 Task: Create a due date automation trigger when advanced on, on the wednesday of the week before a card is due add fields without custom field "Resume" set to a date not in this week at 11:00 AM.
Action: Mouse moved to (1348, 189)
Screenshot: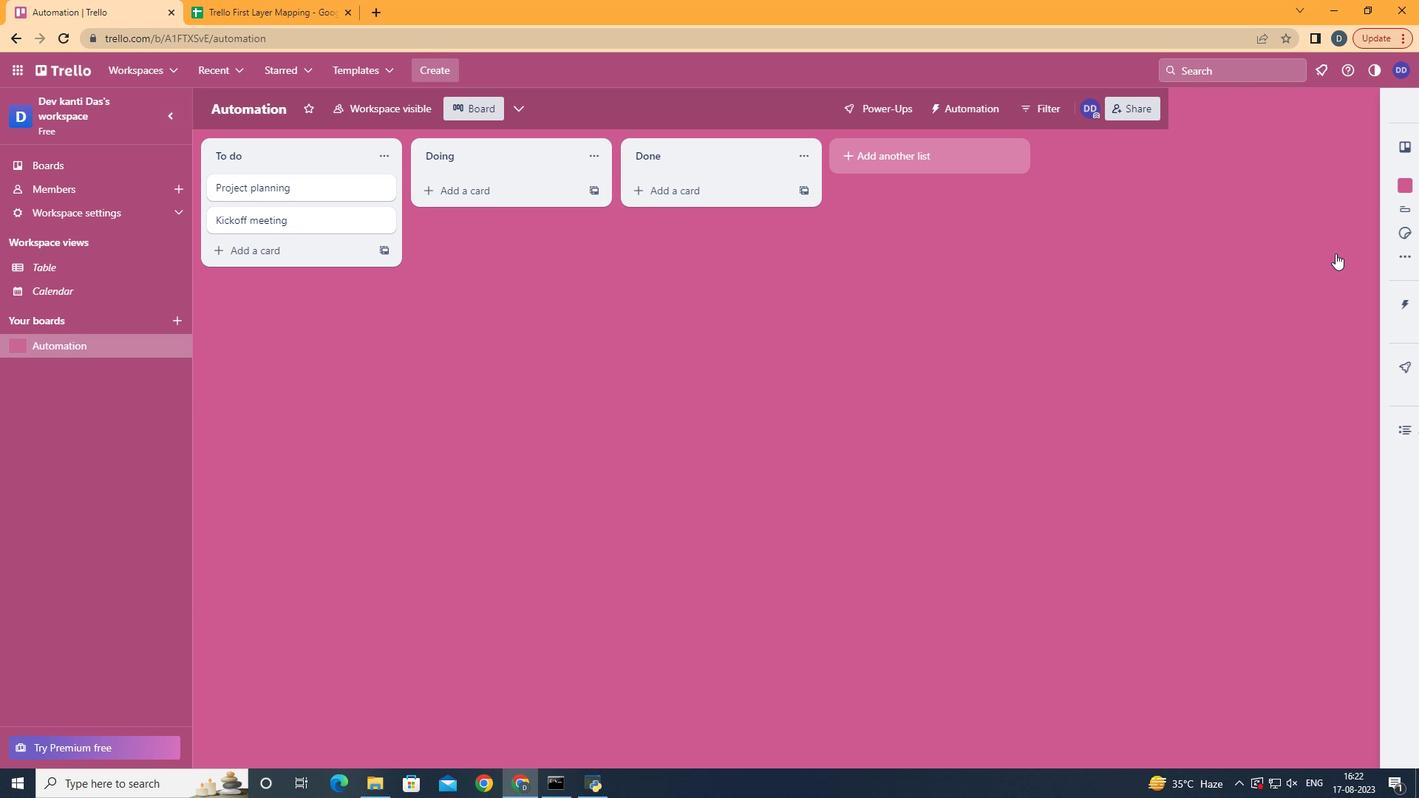 
Action: Mouse pressed left at (1348, 189)
Screenshot: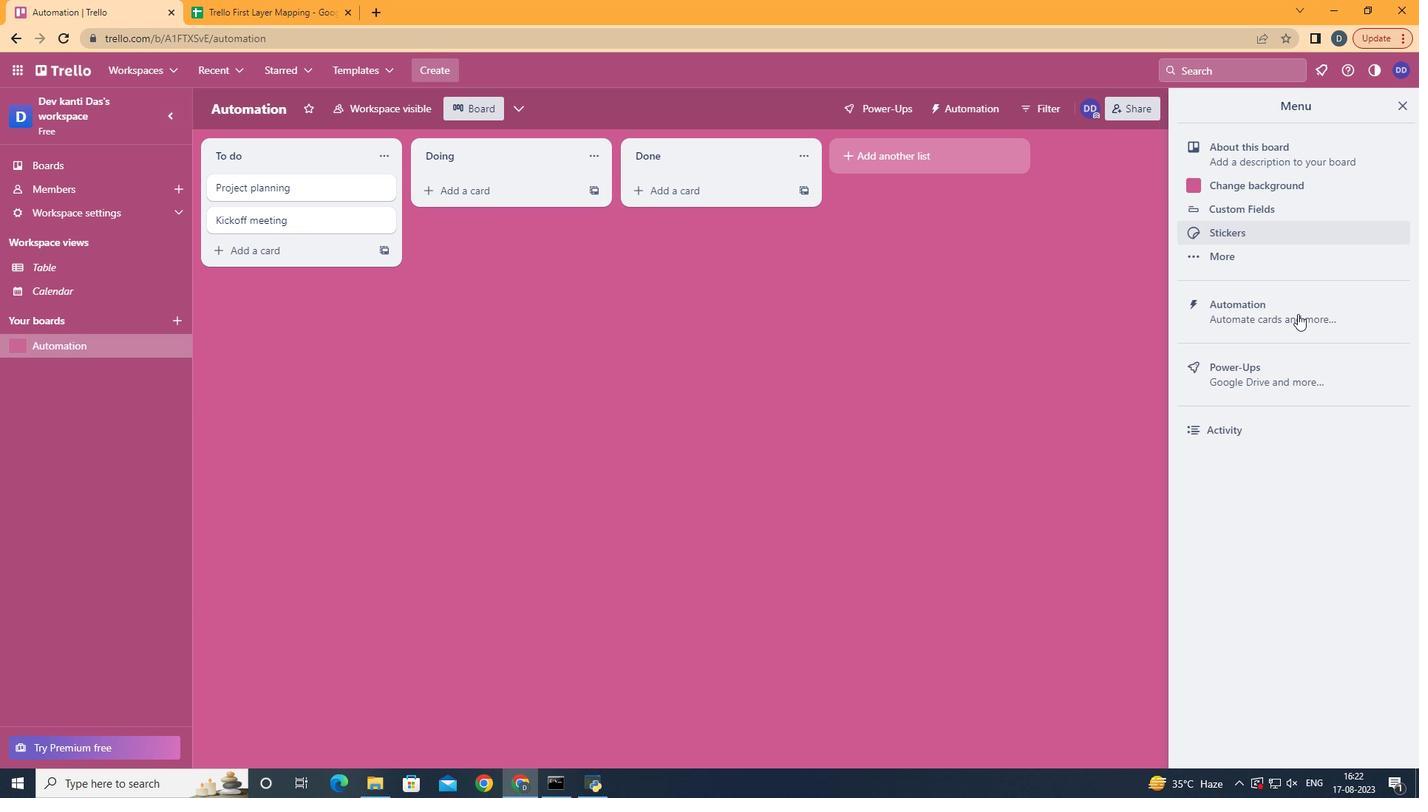 
Action: Mouse moved to (1243, 357)
Screenshot: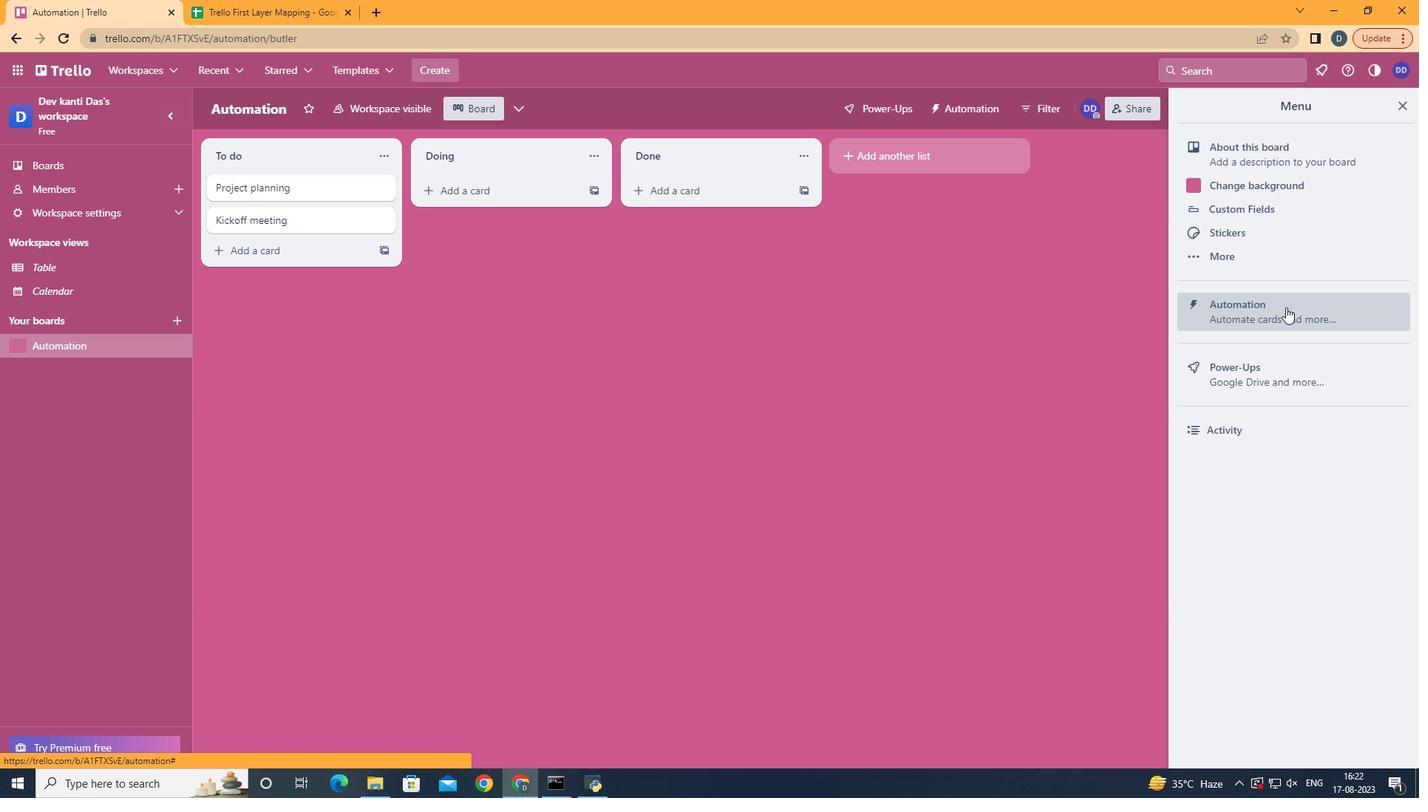 
Action: Mouse pressed left at (1243, 357)
Screenshot: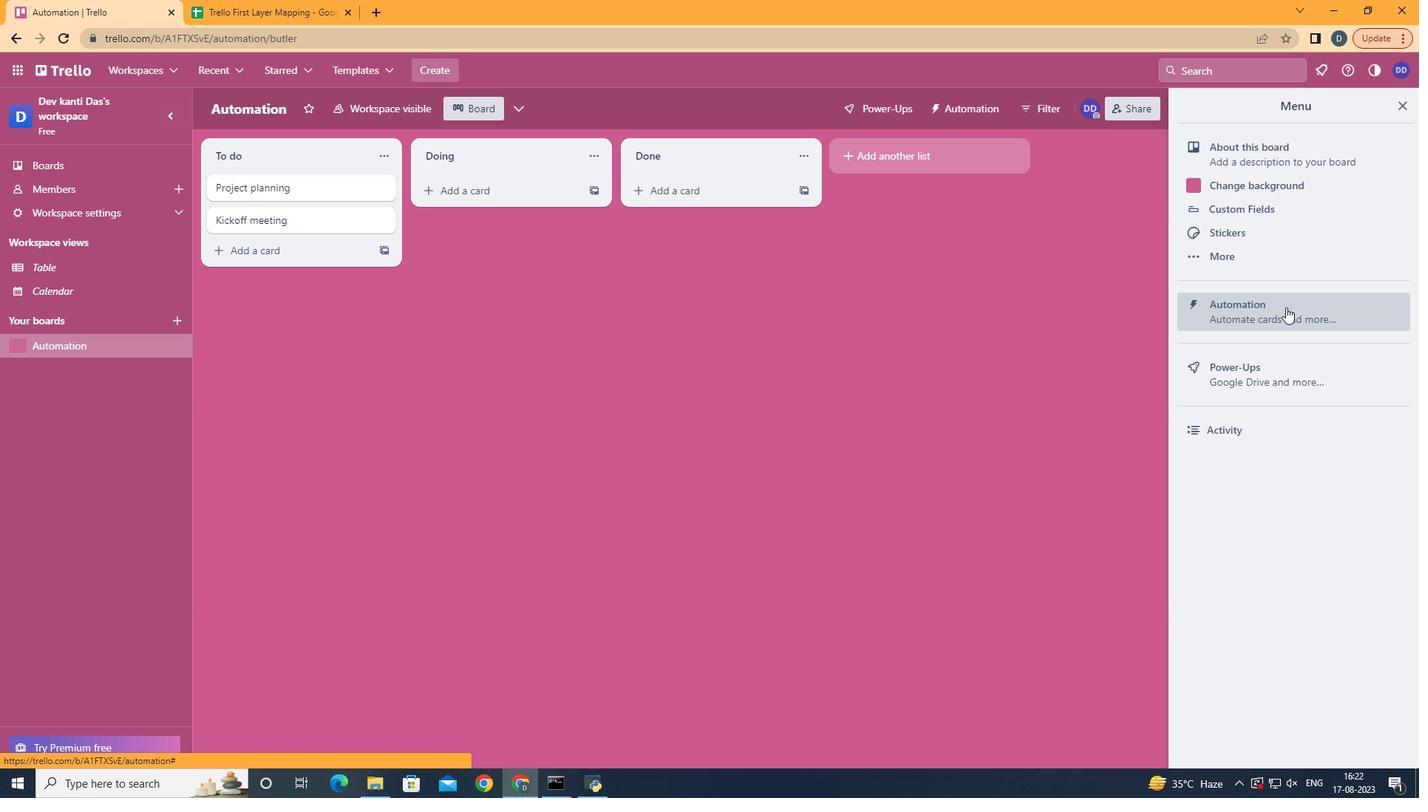 
Action: Mouse moved to (283, 348)
Screenshot: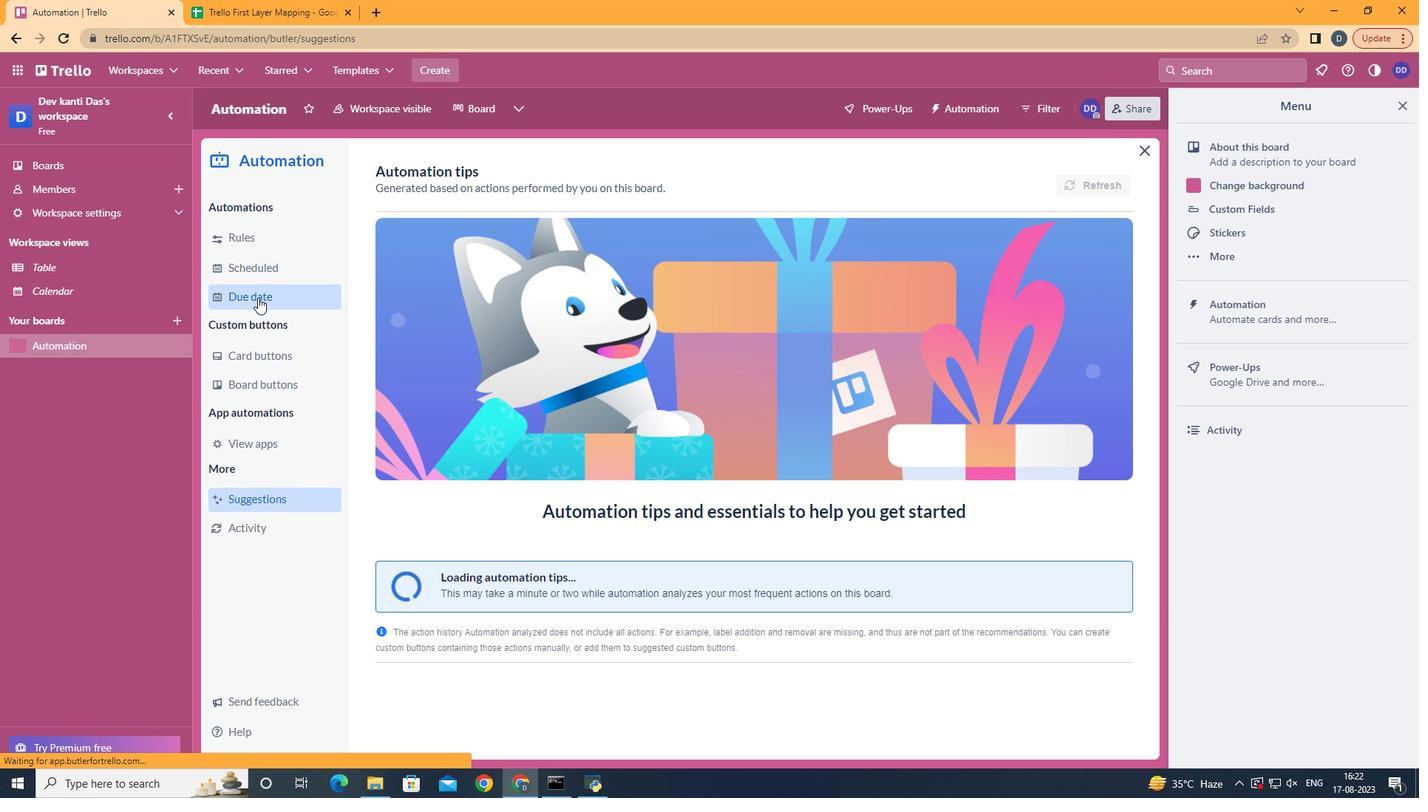
Action: Mouse pressed left at (283, 348)
Screenshot: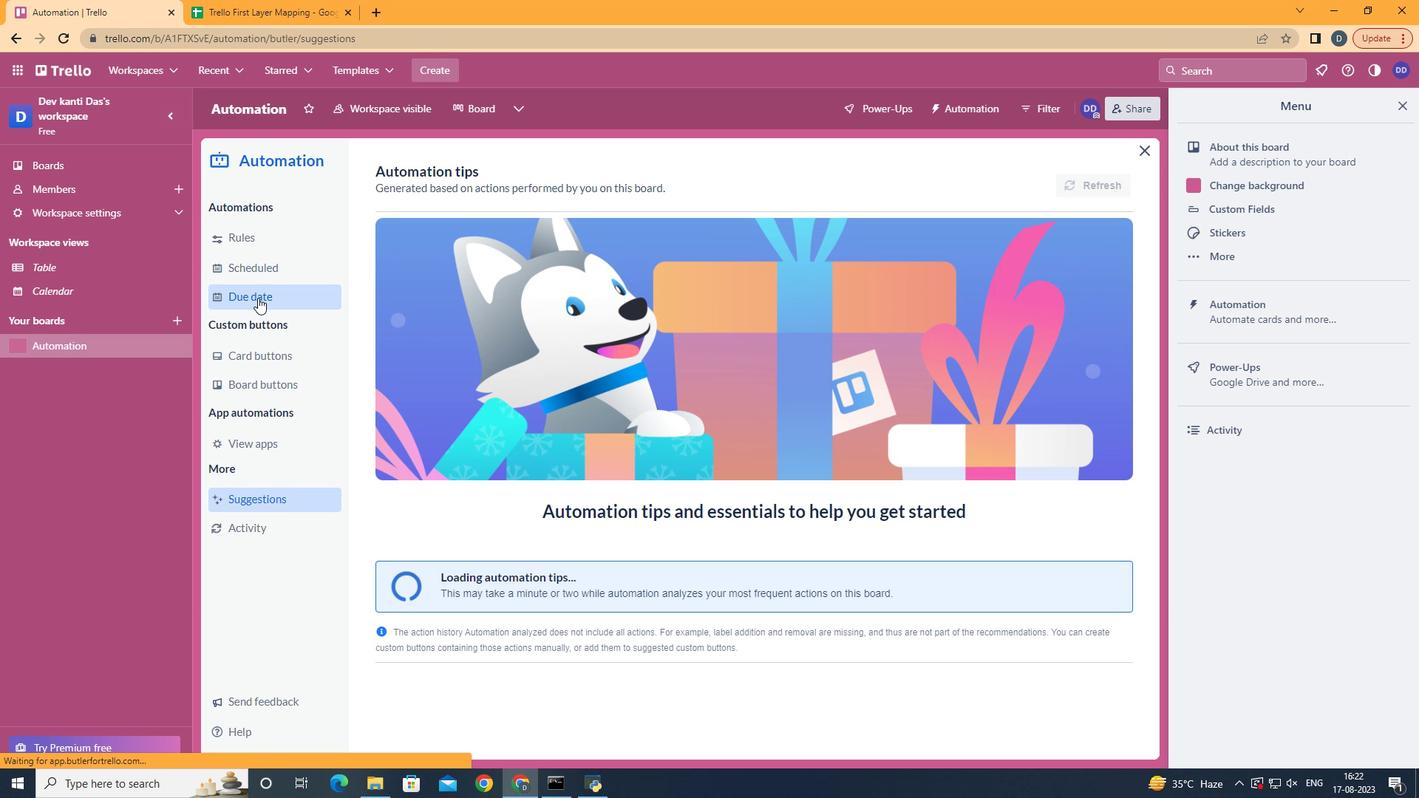 
Action: Mouse moved to (1022, 243)
Screenshot: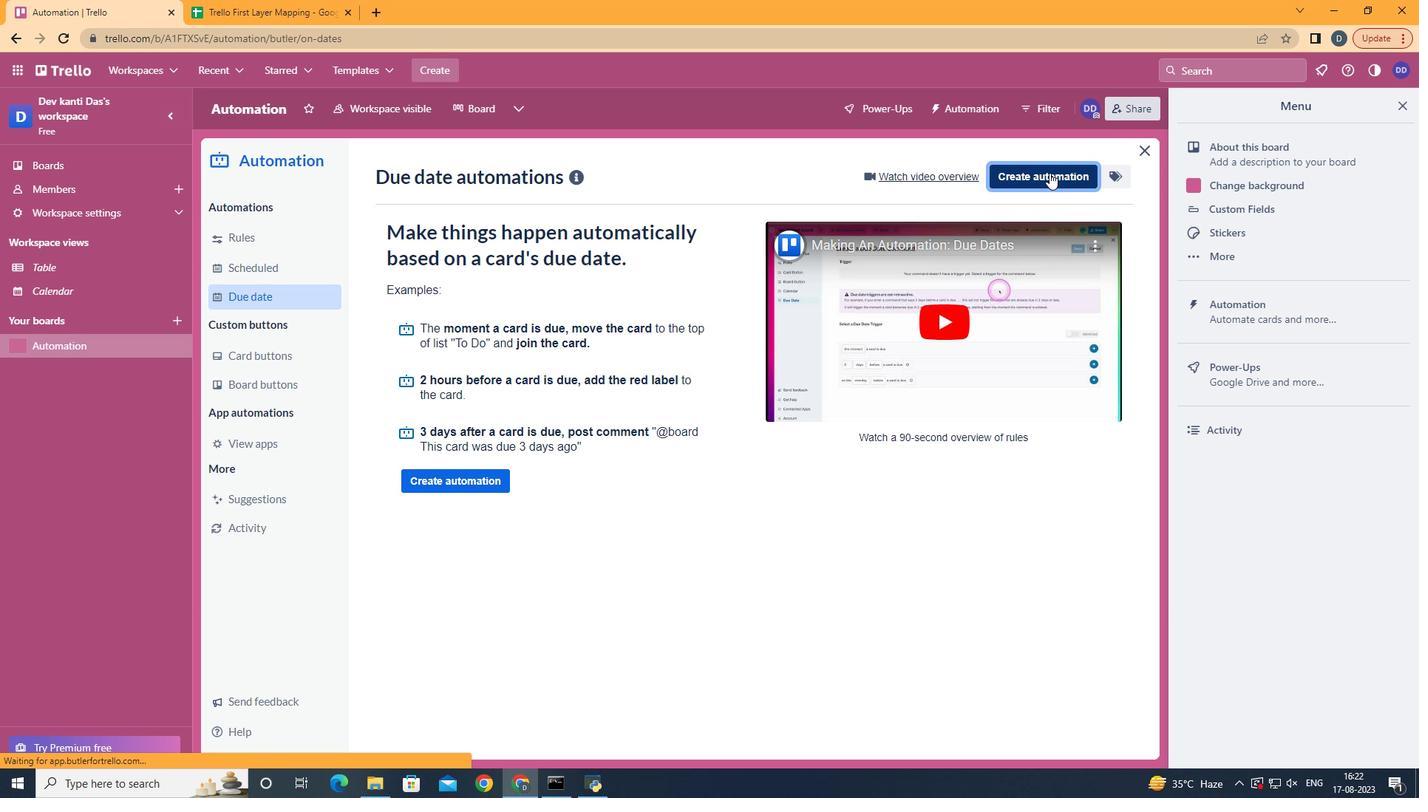 
Action: Mouse pressed left at (1022, 243)
Screenshot: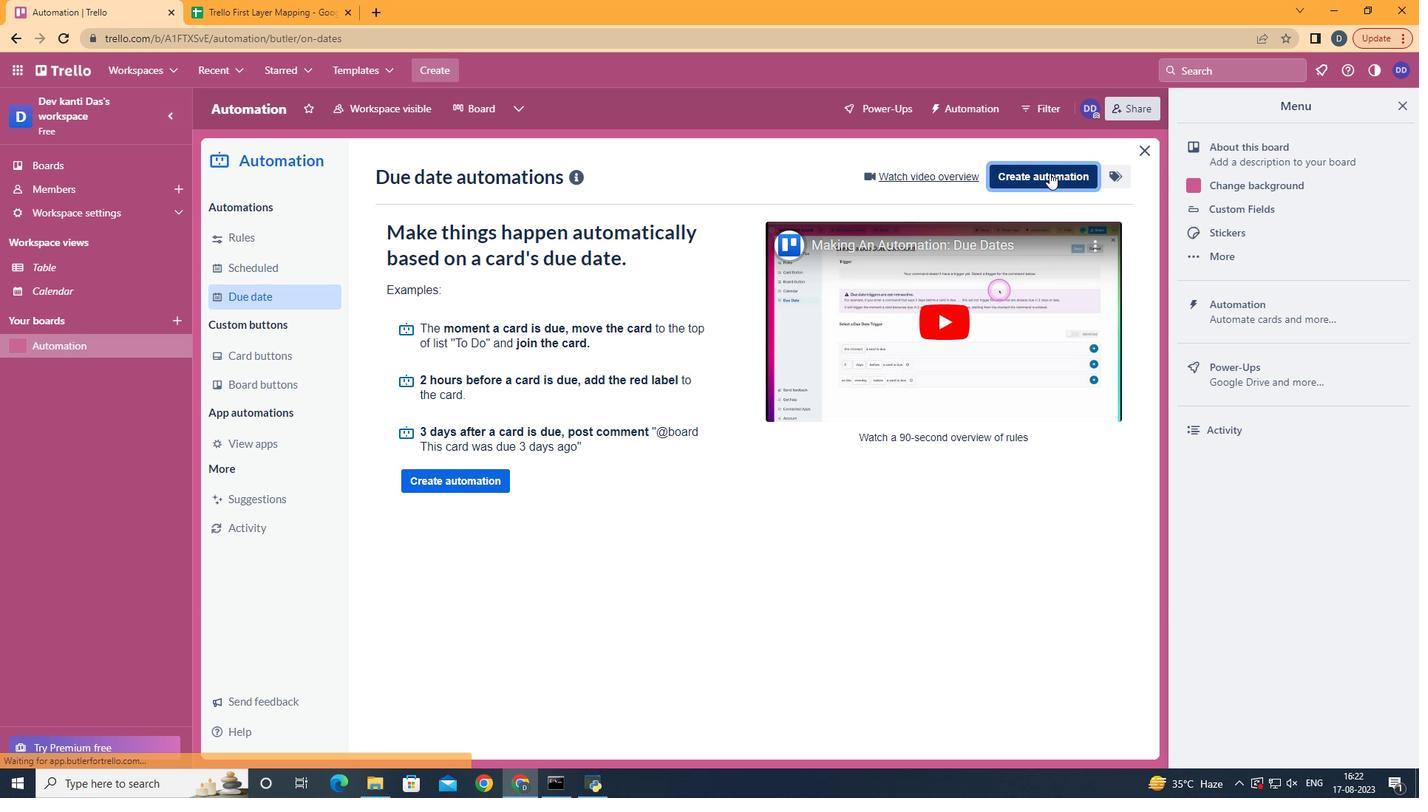 
Action: Mouse moved to (764, 369)
Screenshot: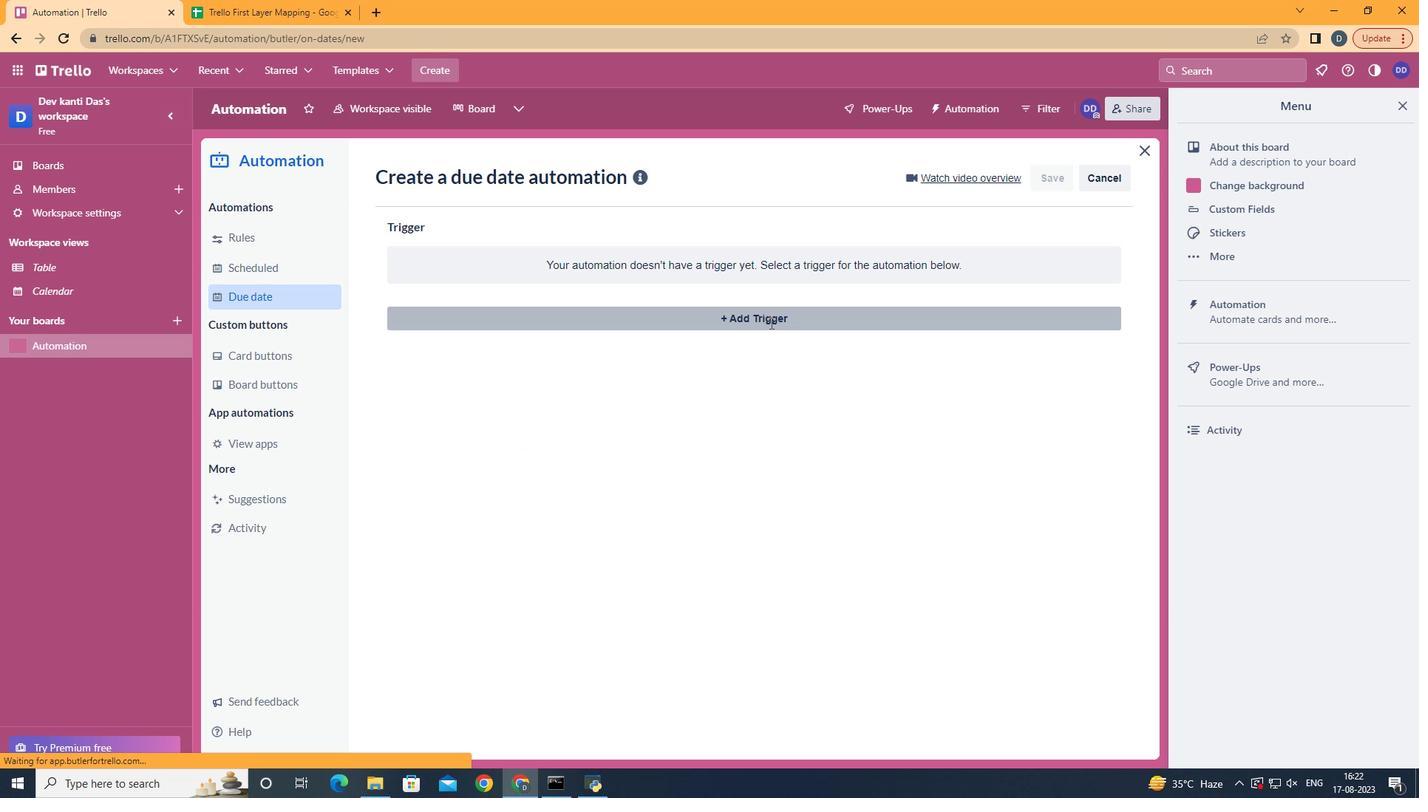 
Action: Mouse pressed left at (764, 369)
Screenshot: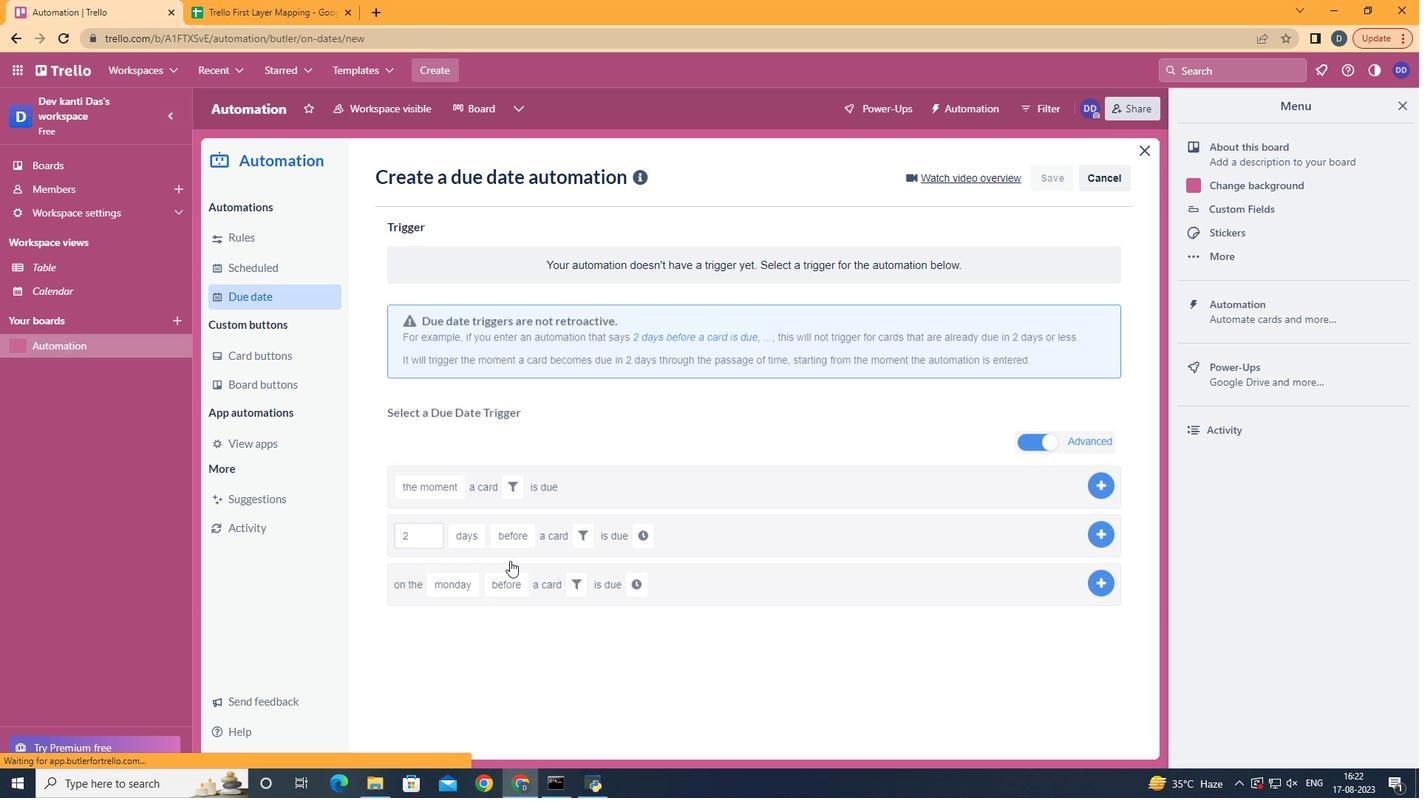 
Action: Mouse moved to (493, 469)
Screenshot: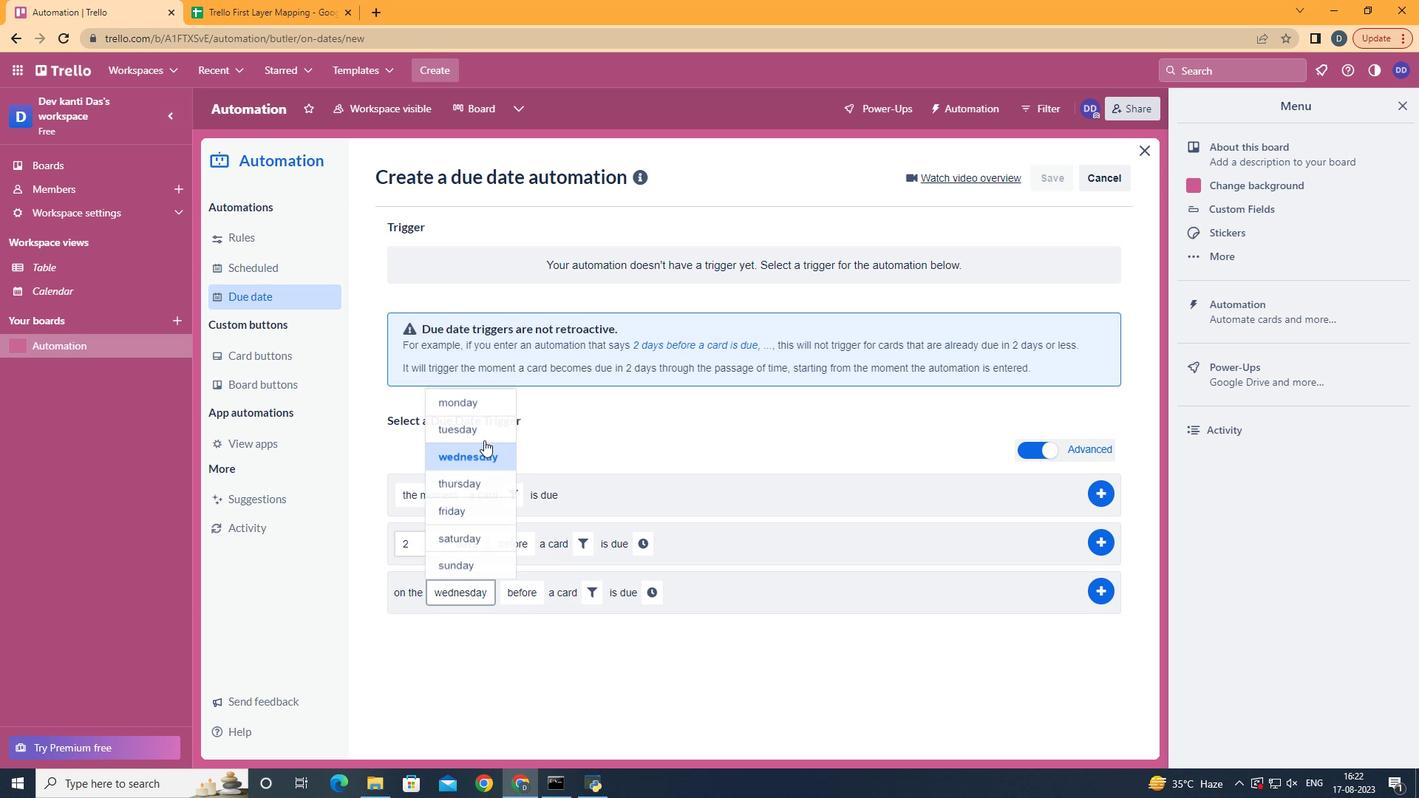 
Action: Mouse pressed left at (493, 469)
Screenshot: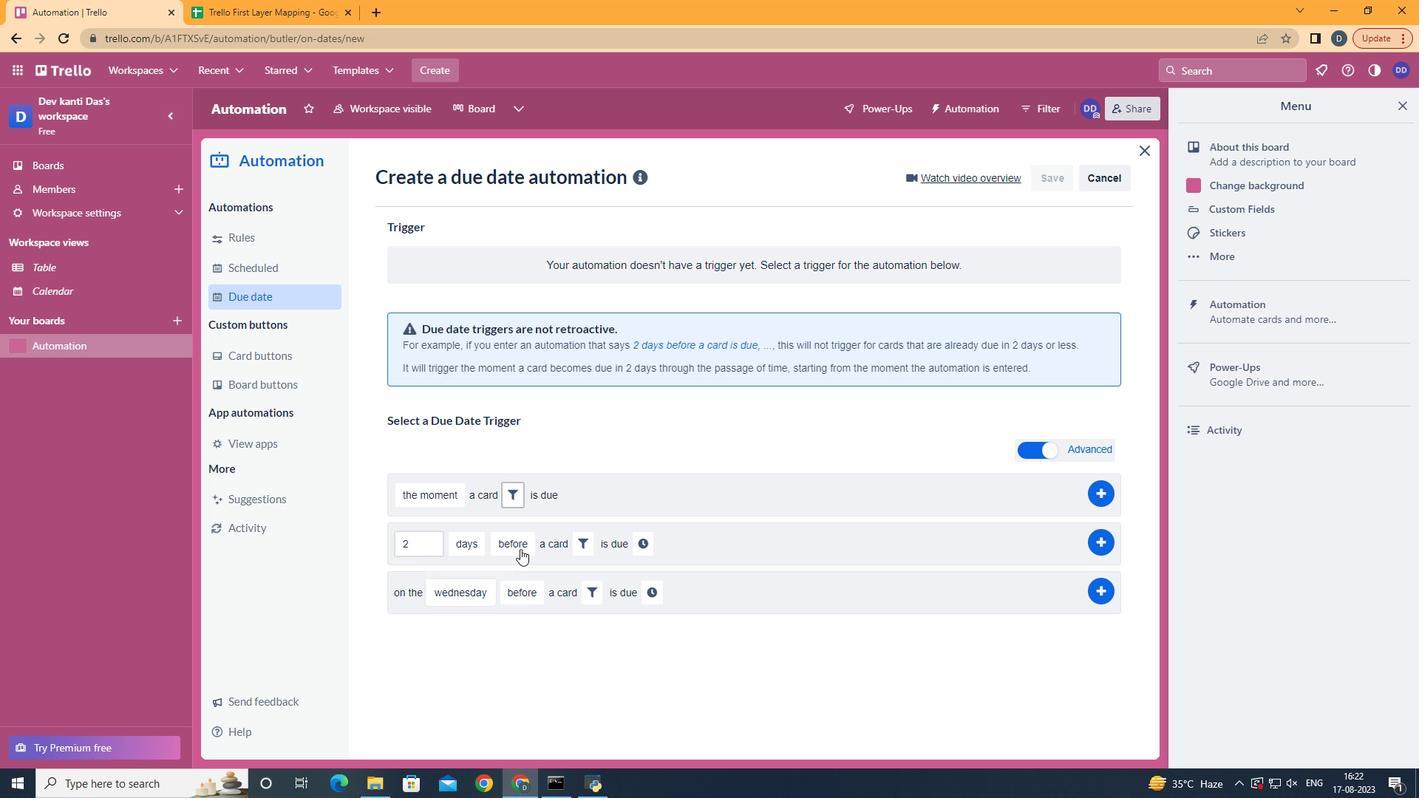 
Action: Mouse moved to (556, 692)
Screenshot: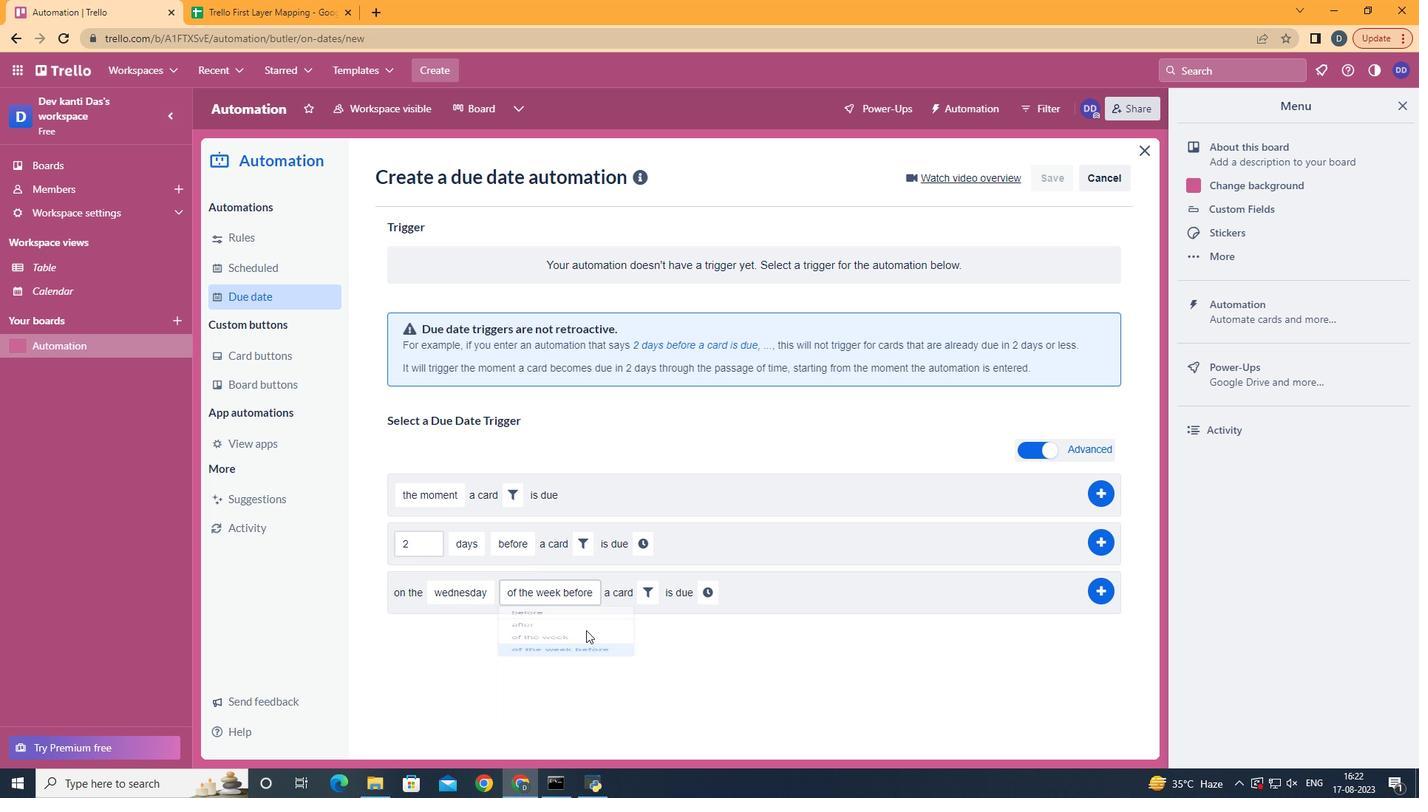 
Action: Mouse pressed left at (556, 692)
Screenshot: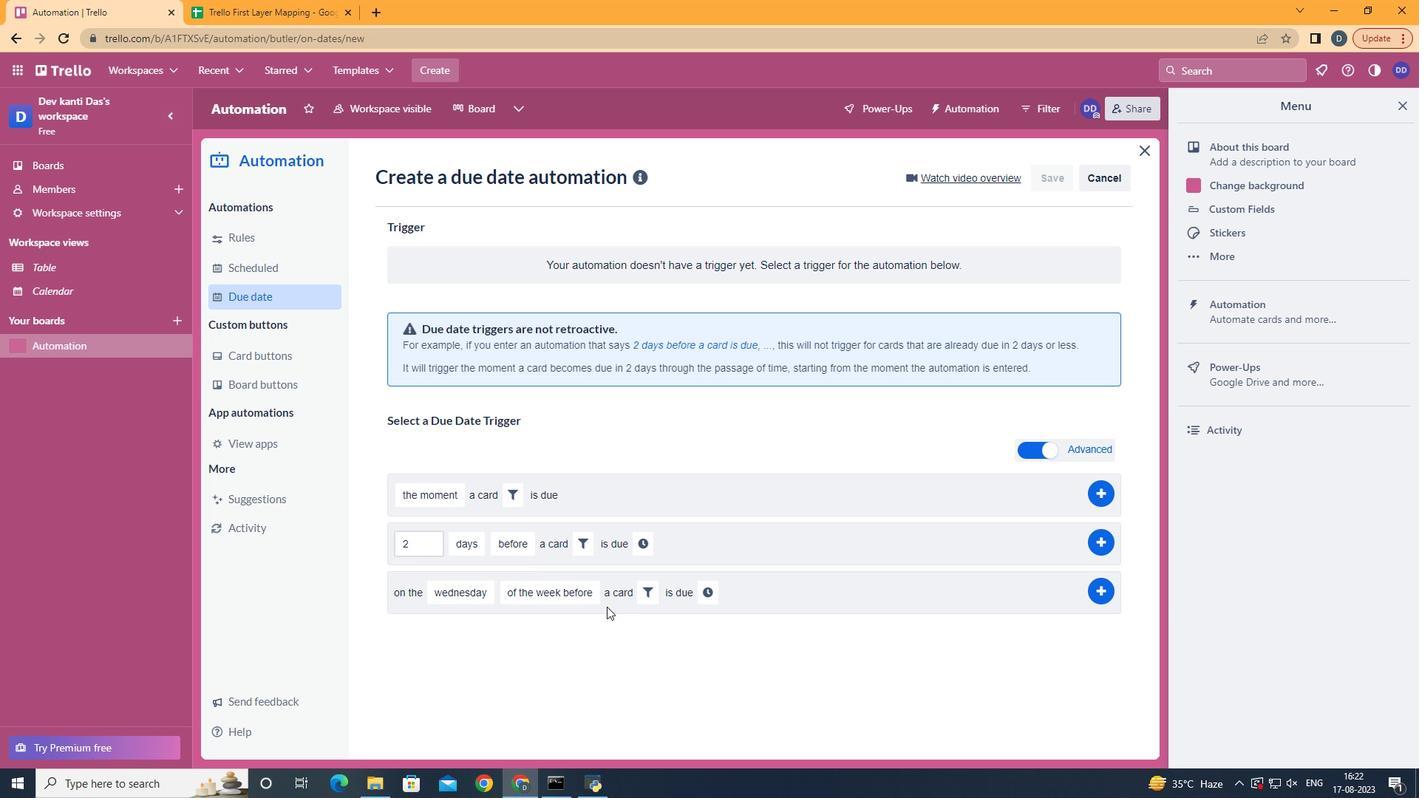 
Action: Mouse moved to (638, 597)
Screenshot: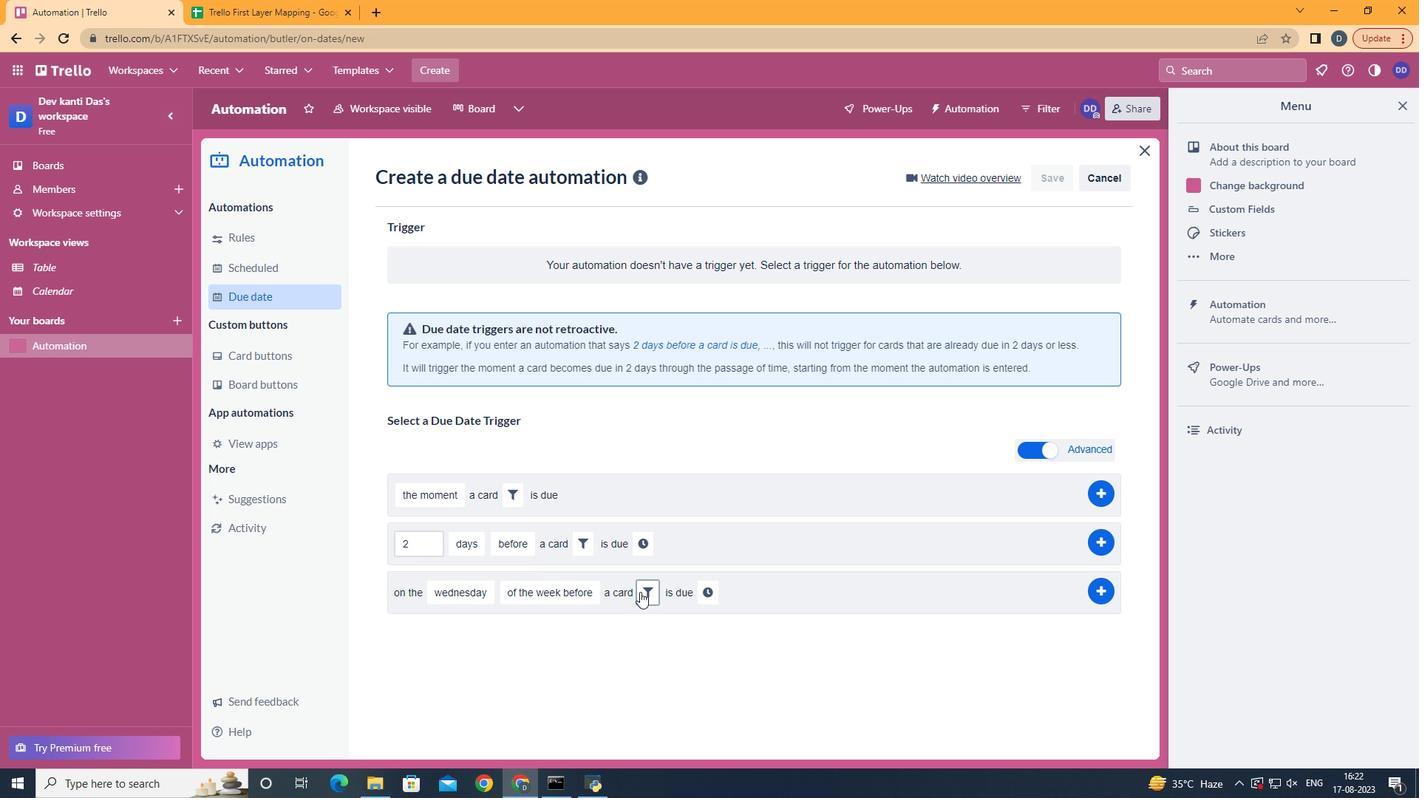 
Action: Mouse pressed left at (638, 597)
Screenshot: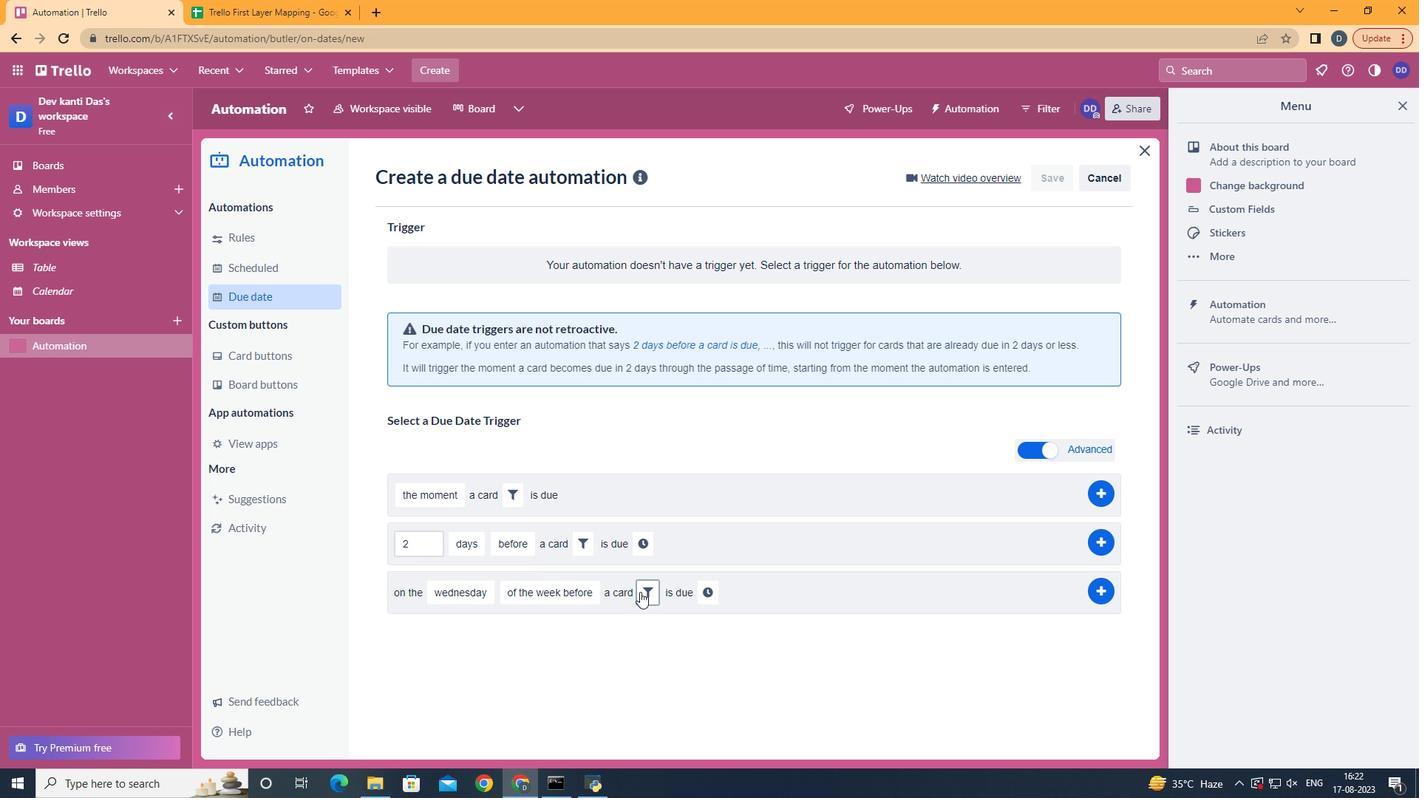 
Action: Mouse moved to (882, 648)
Screenshot: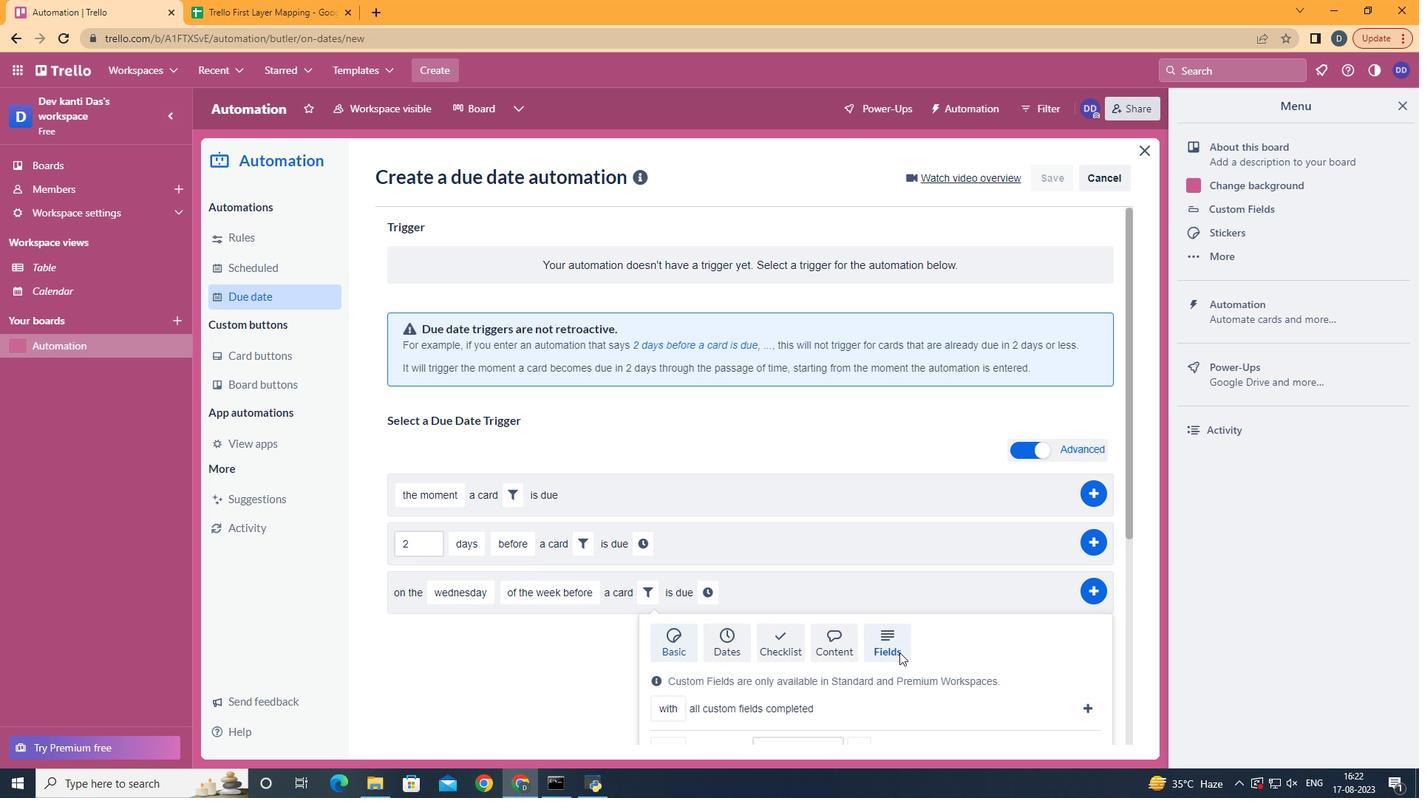 
Action: Mouse pressed left at (882, 648)
Screenshot: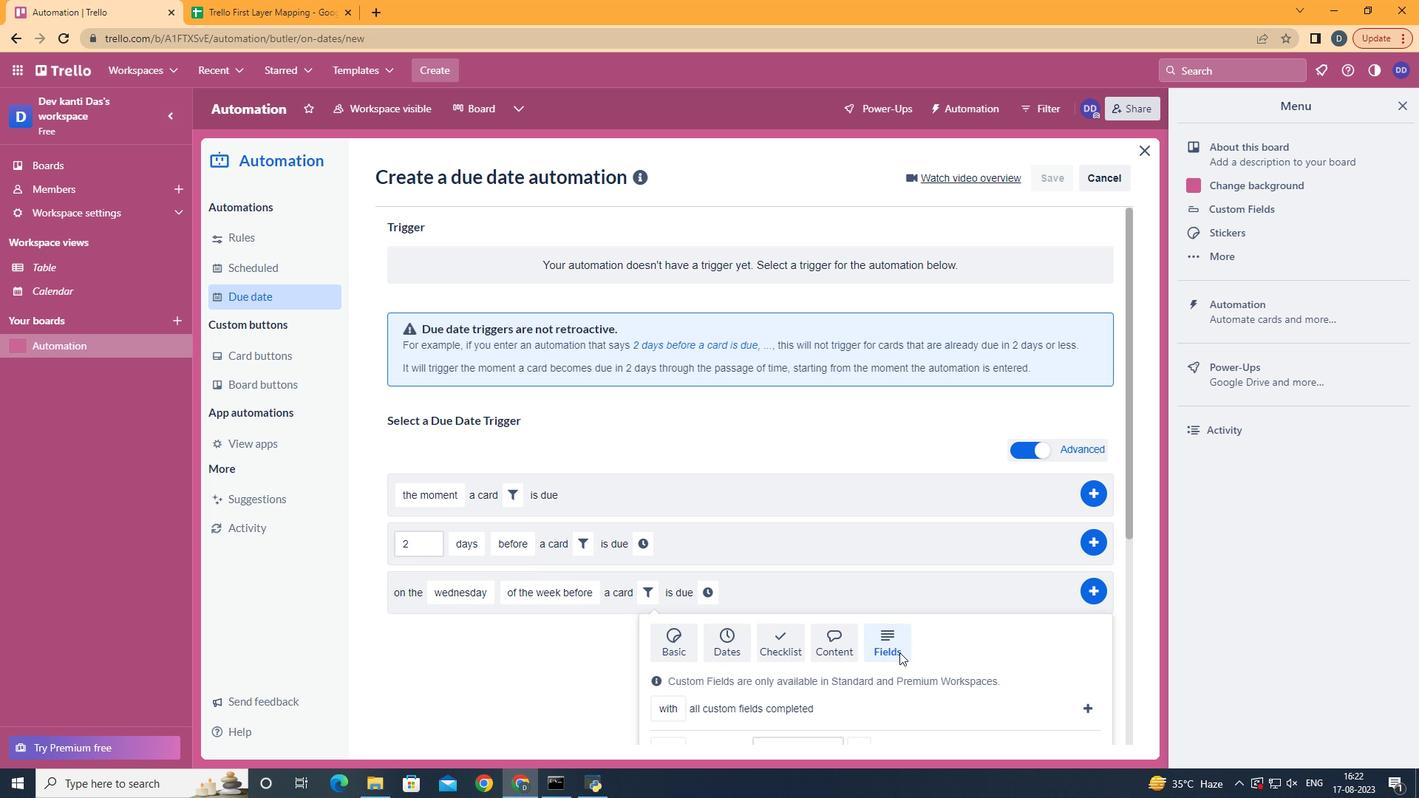 
Action: Mouse scrolled (882, 648) with delta (0, 0)
Screenshot: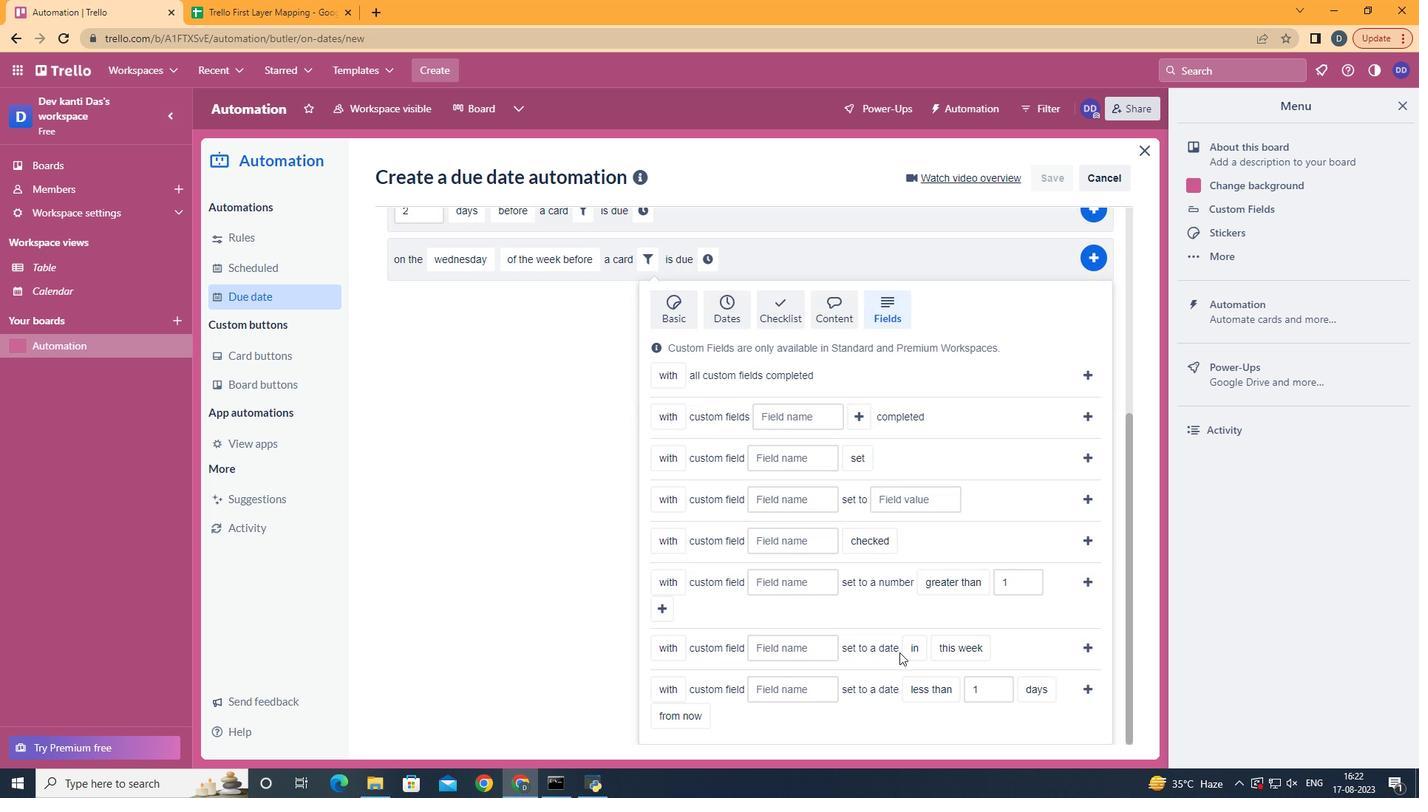 
Action: Mouse scrolled (882, 648) with delta (0, 0)
Screenshot: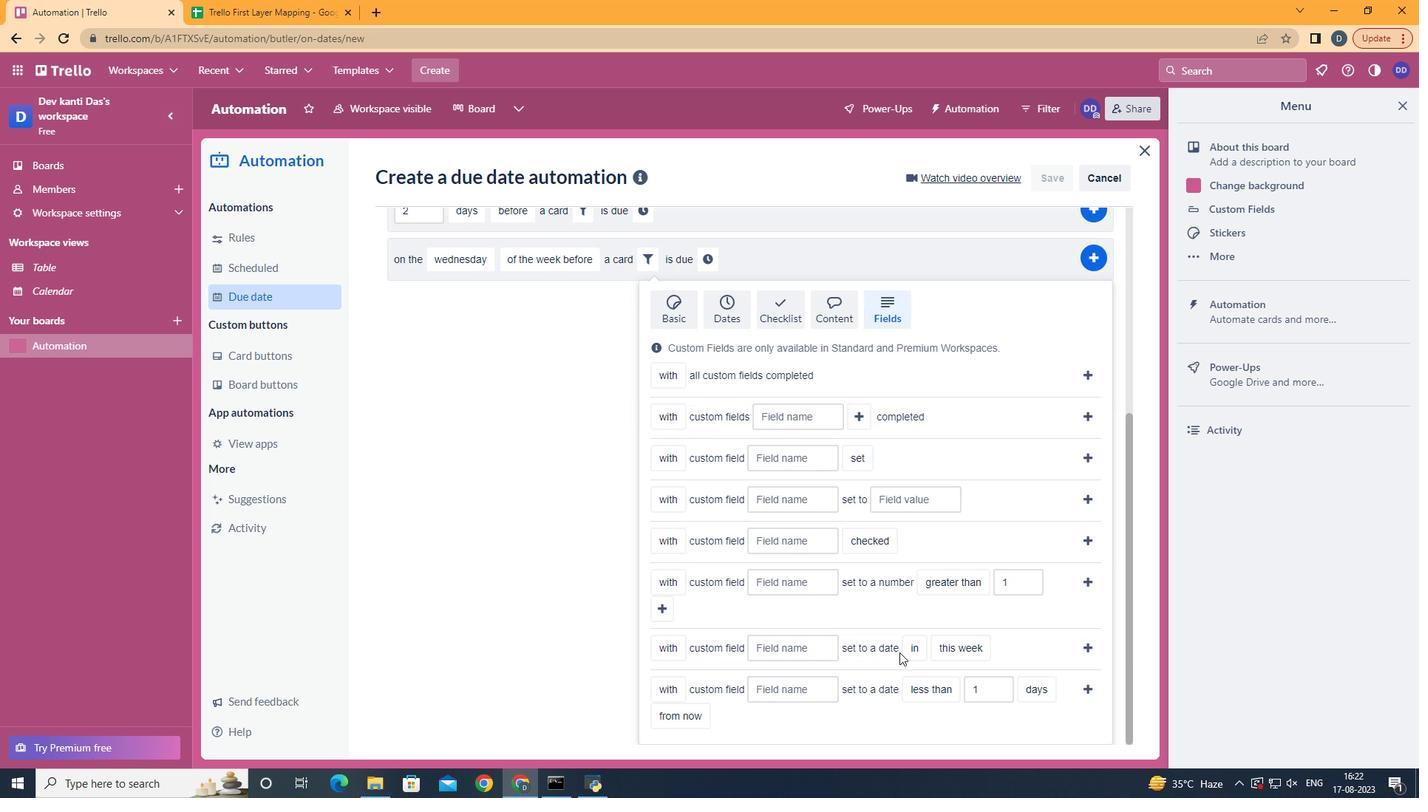 
Action: Mouse scrolled (882, 648) with delta (0, 0)
Screenshot: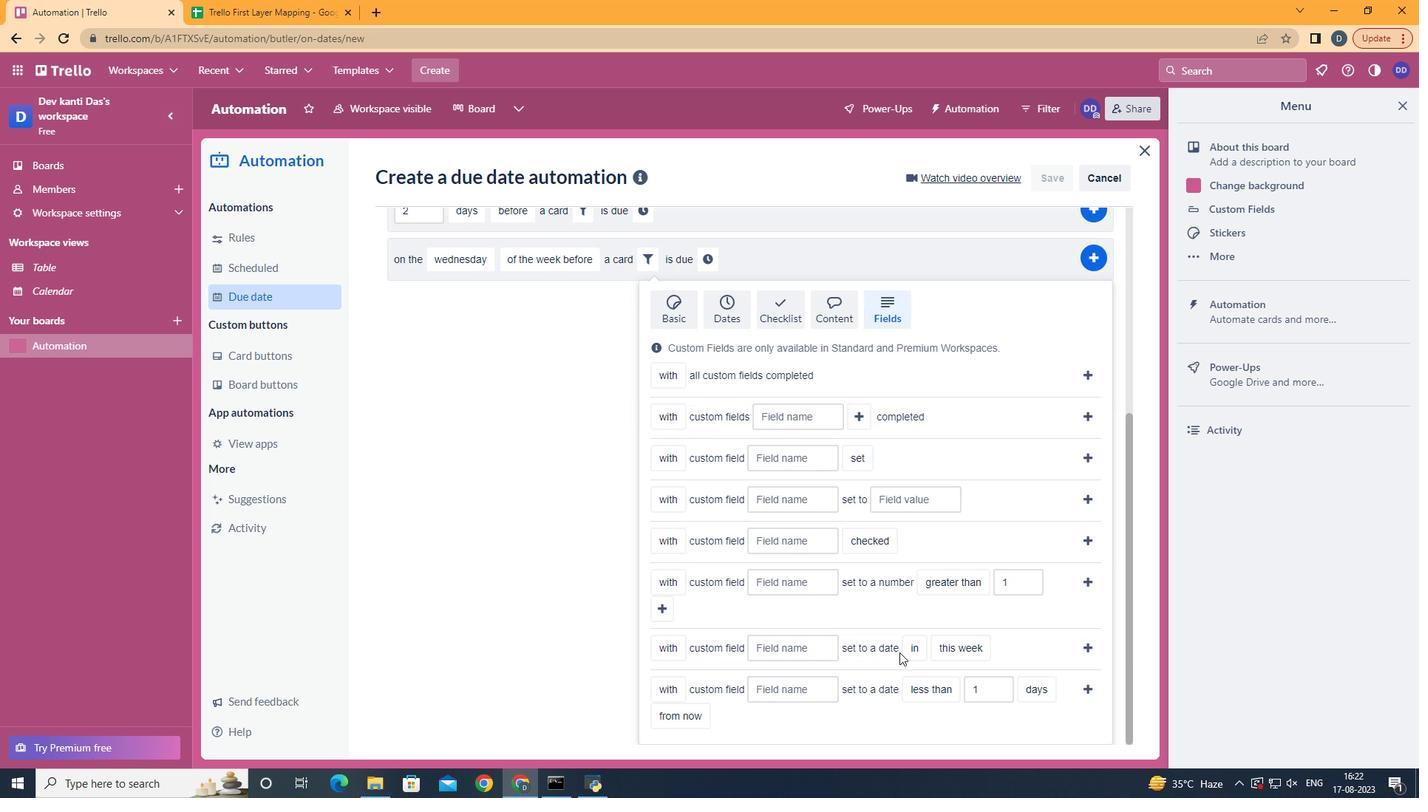 
Action: Mouse scrolled (882, 648) with delta (0, 0)
Screenshot: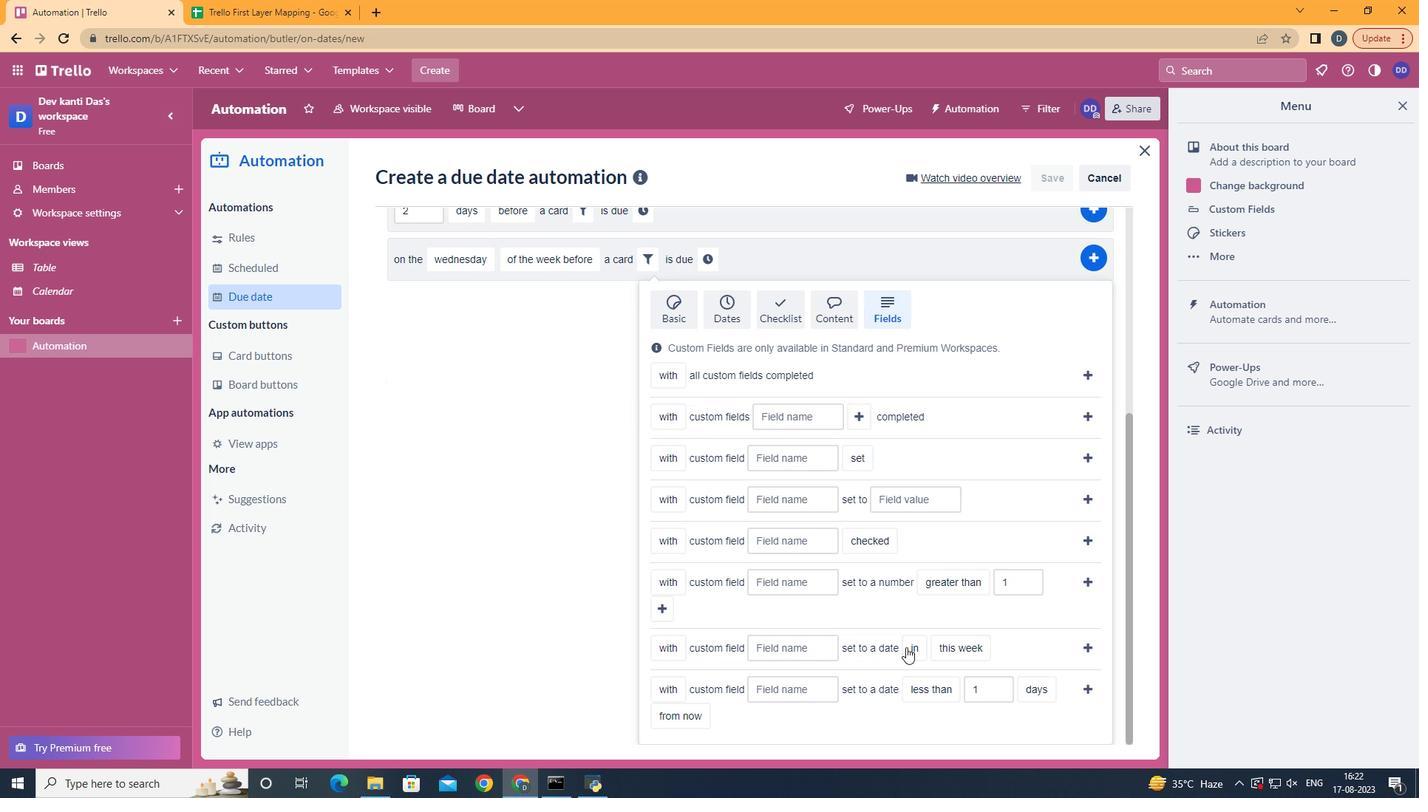 
Action: Mouse scrolled (882, 648) with delta (0, 0)
Screenshot: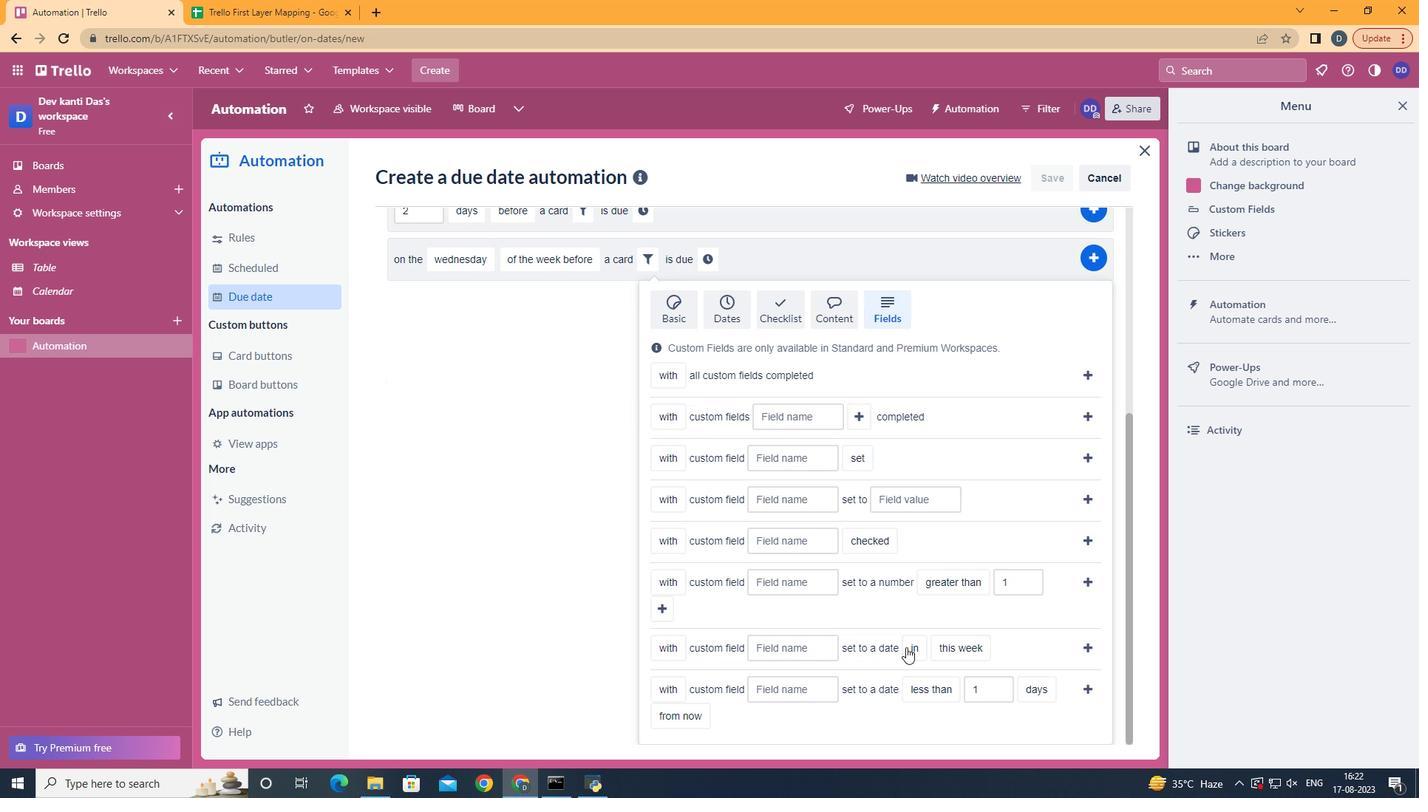 
Action: Mouse scrolled (882, 648) with delta (0, 0)
Screenshot: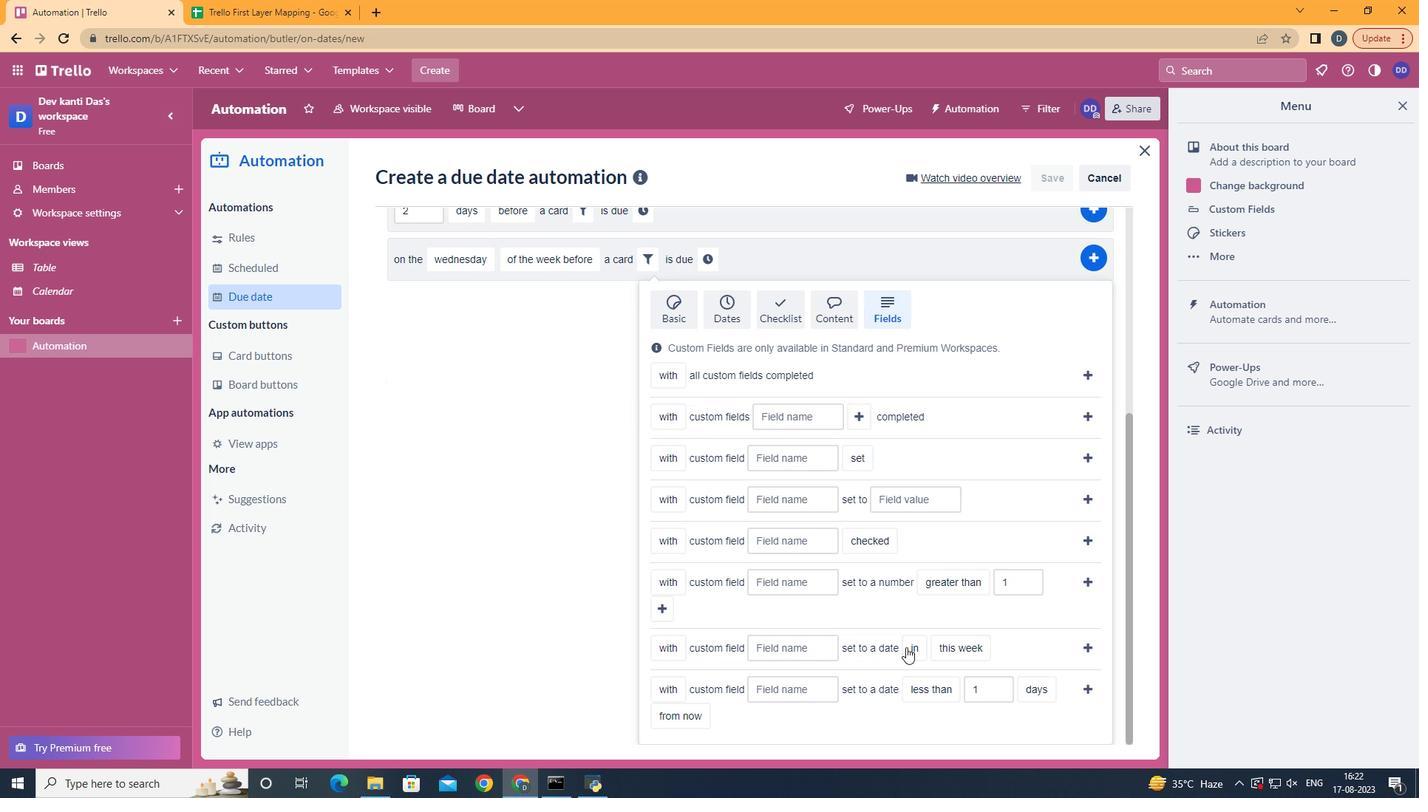 
Action: Mouse scrolled (882, 648) with delta (0, 0)
Screenshot: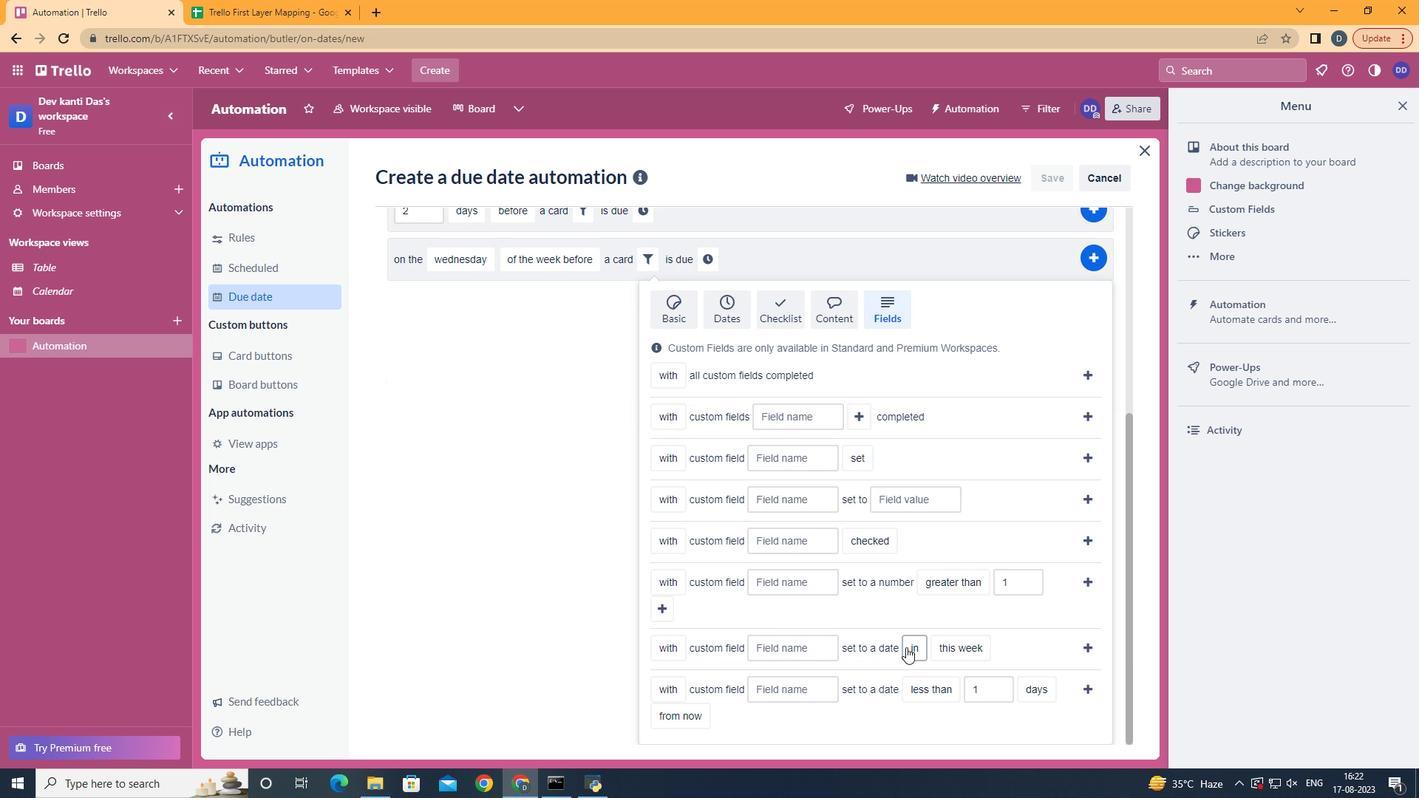 
Action: Mouse moved to (687, 687)
Screenshot: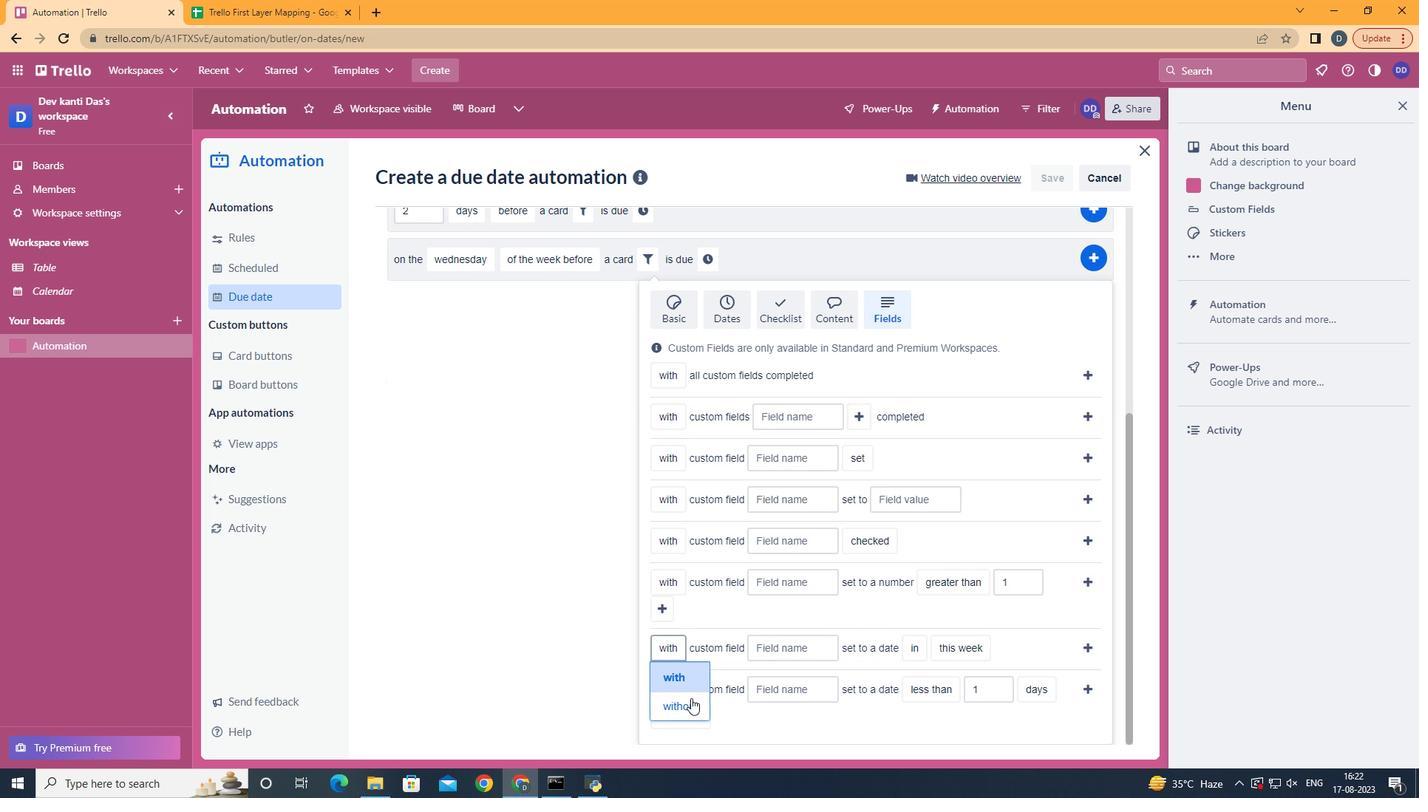 
Action: Mouse pressed left at (687, 687)
Screenshot: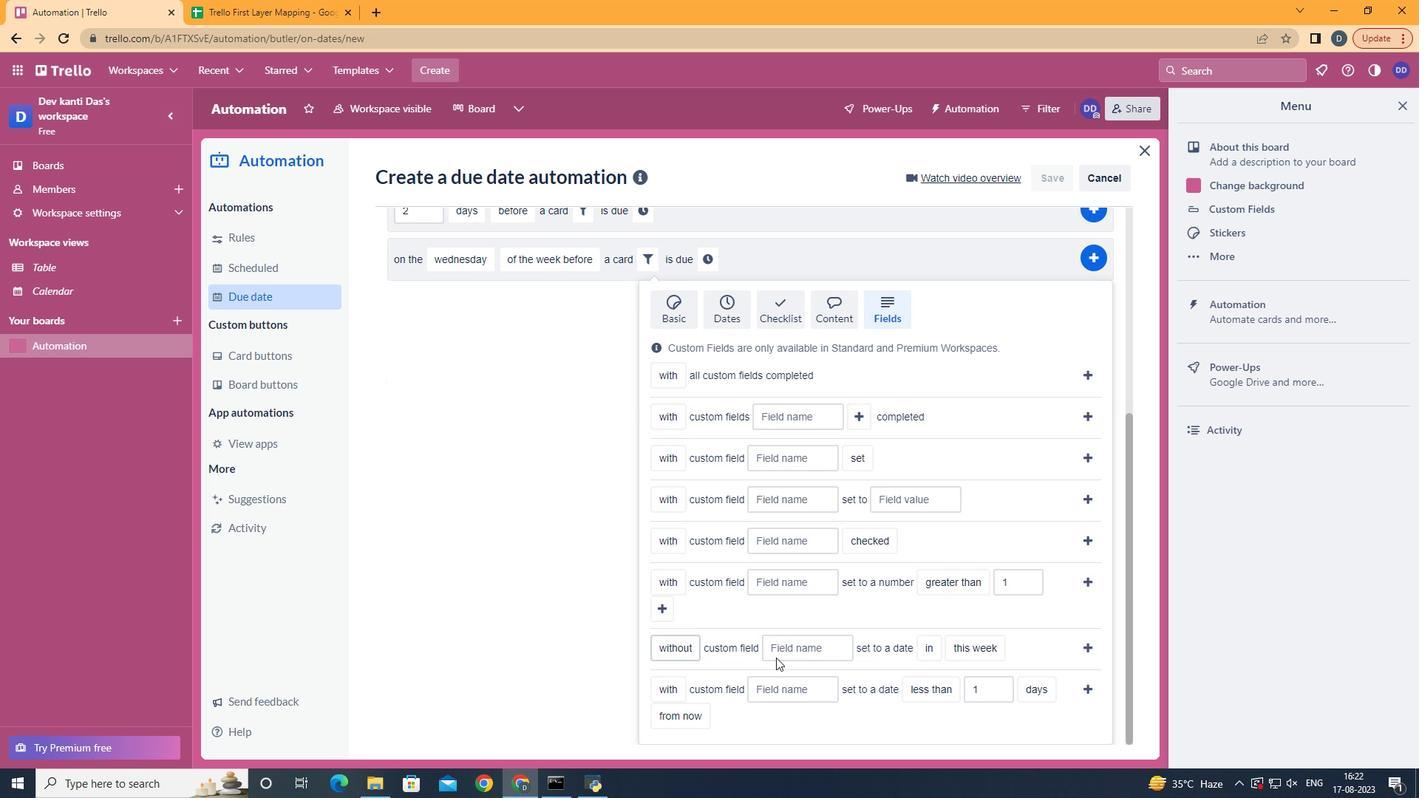 
Action: Mouse moved to (783, 642)
Screenshot: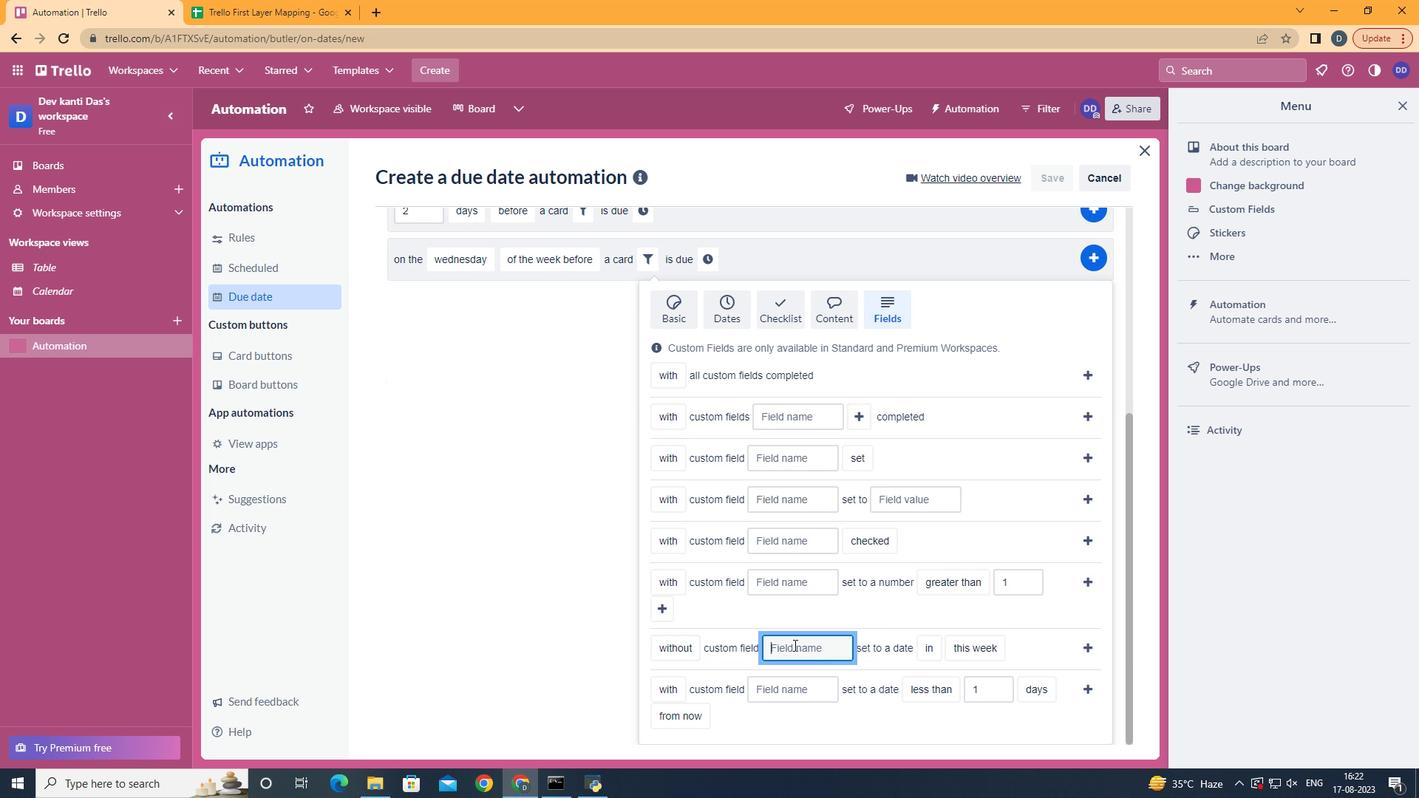 
Action: Mouse pressed left at (783, 642)
Screenshot: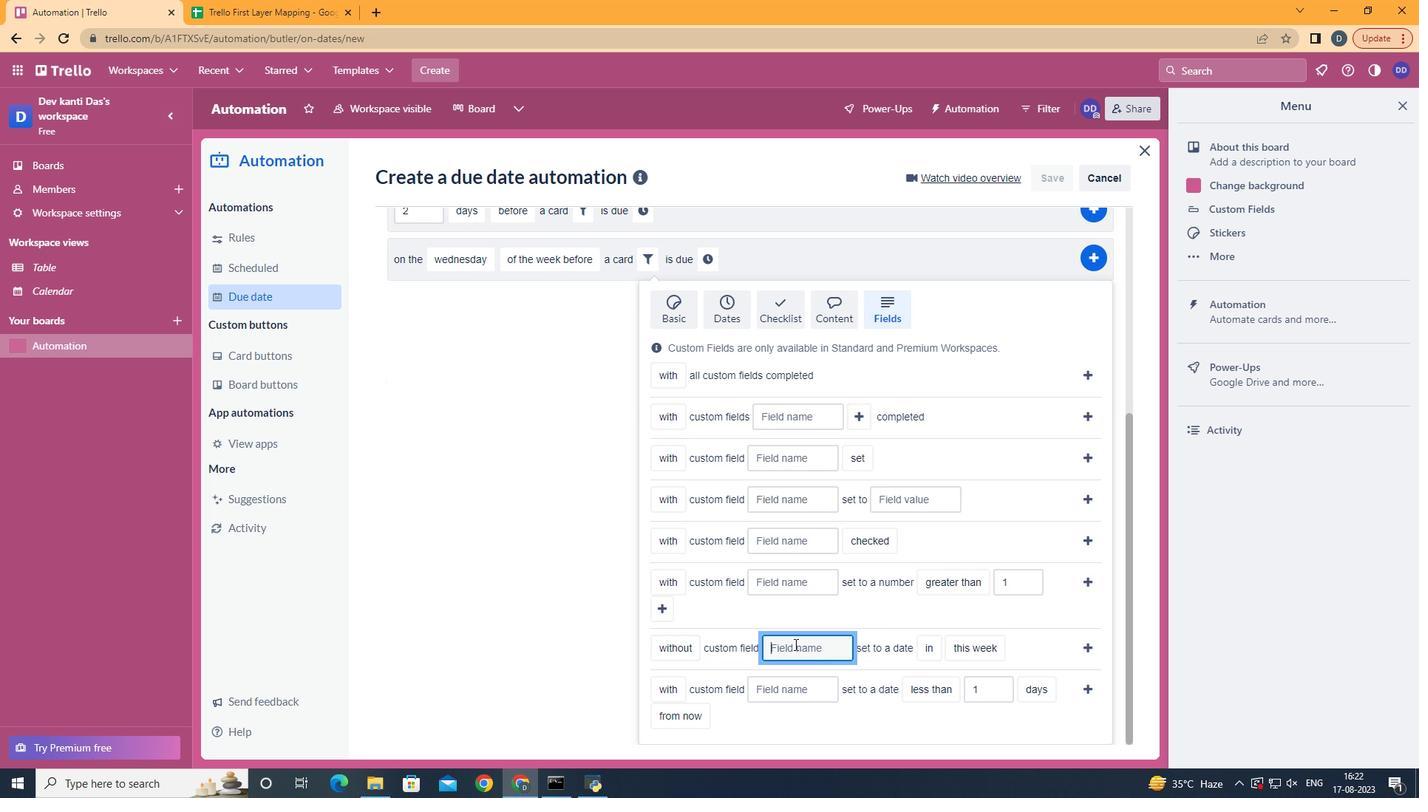 
Action: Mouse moved to (784, 641)
Screenshot: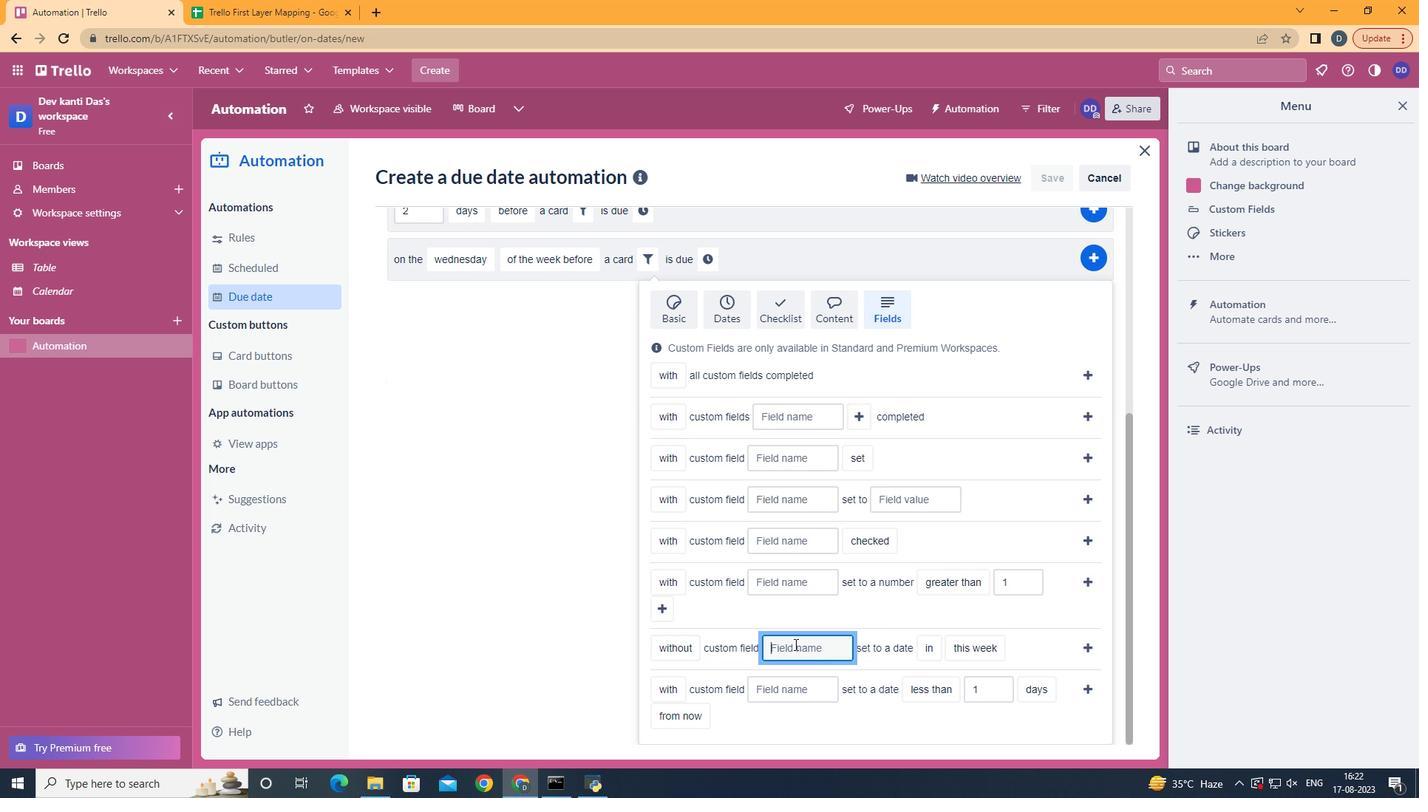 
Action: Key pressed <Key.shift>Resume
Screenshot: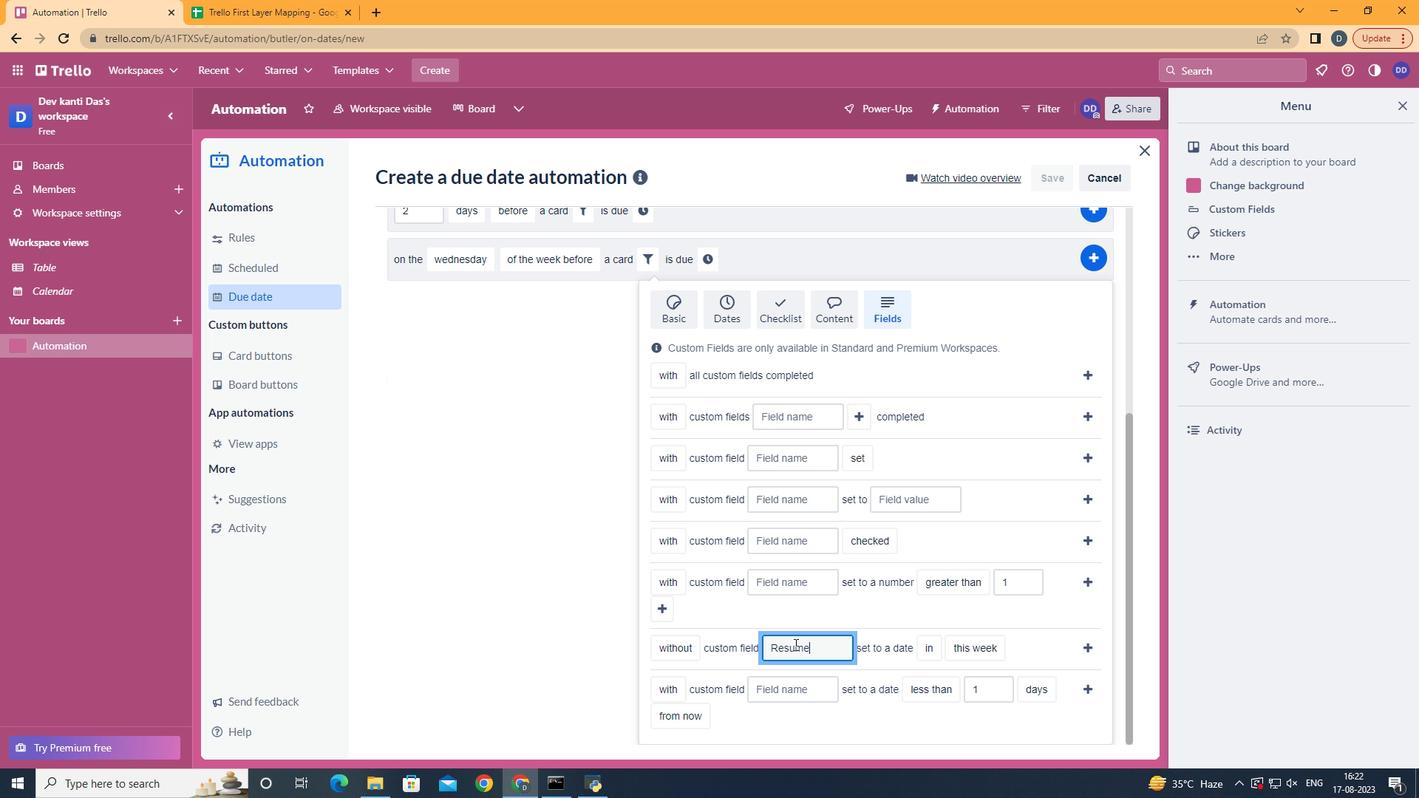 
Action: Mouse moved to (920, 695)
Screenshot: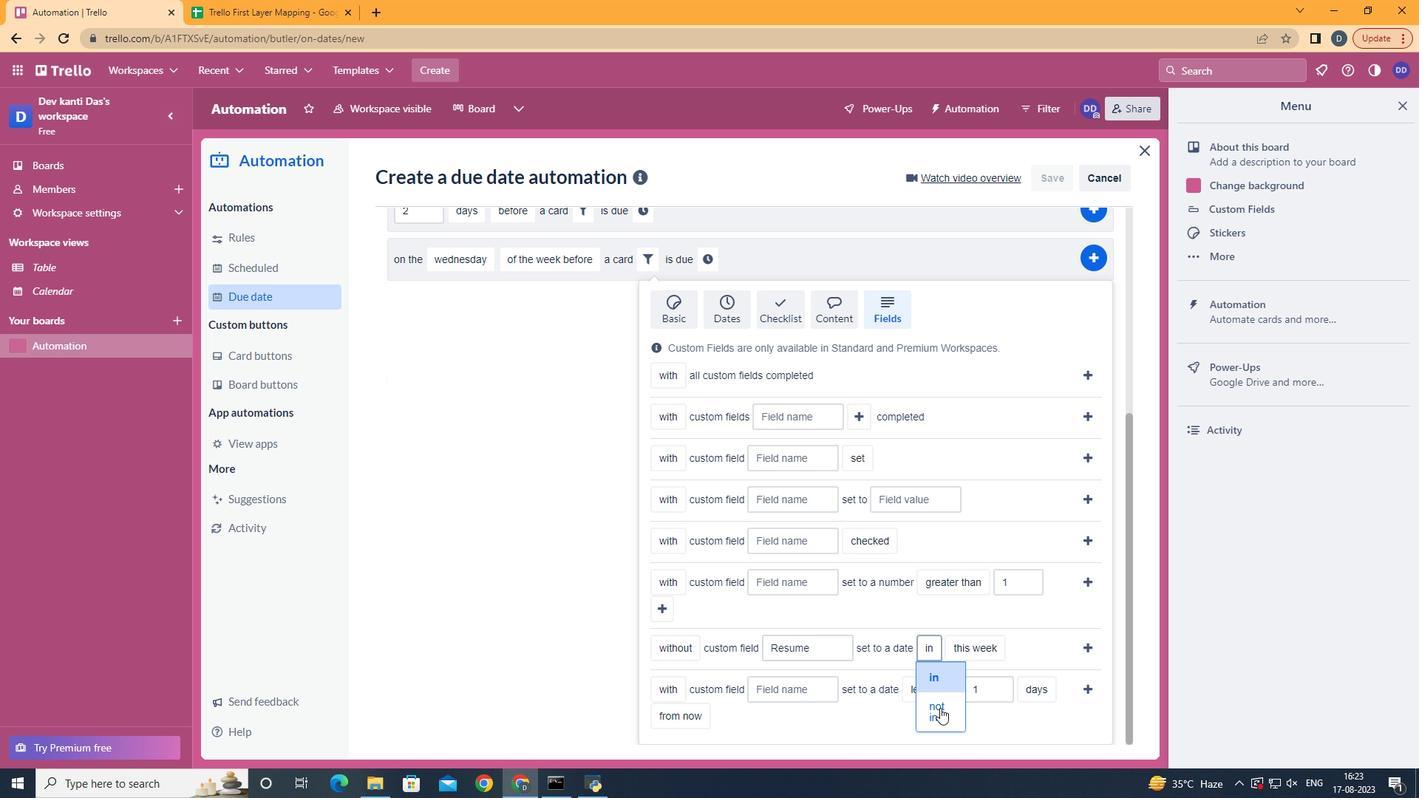 
Action: Mouse pressed left at (920, 695)
Screenshot: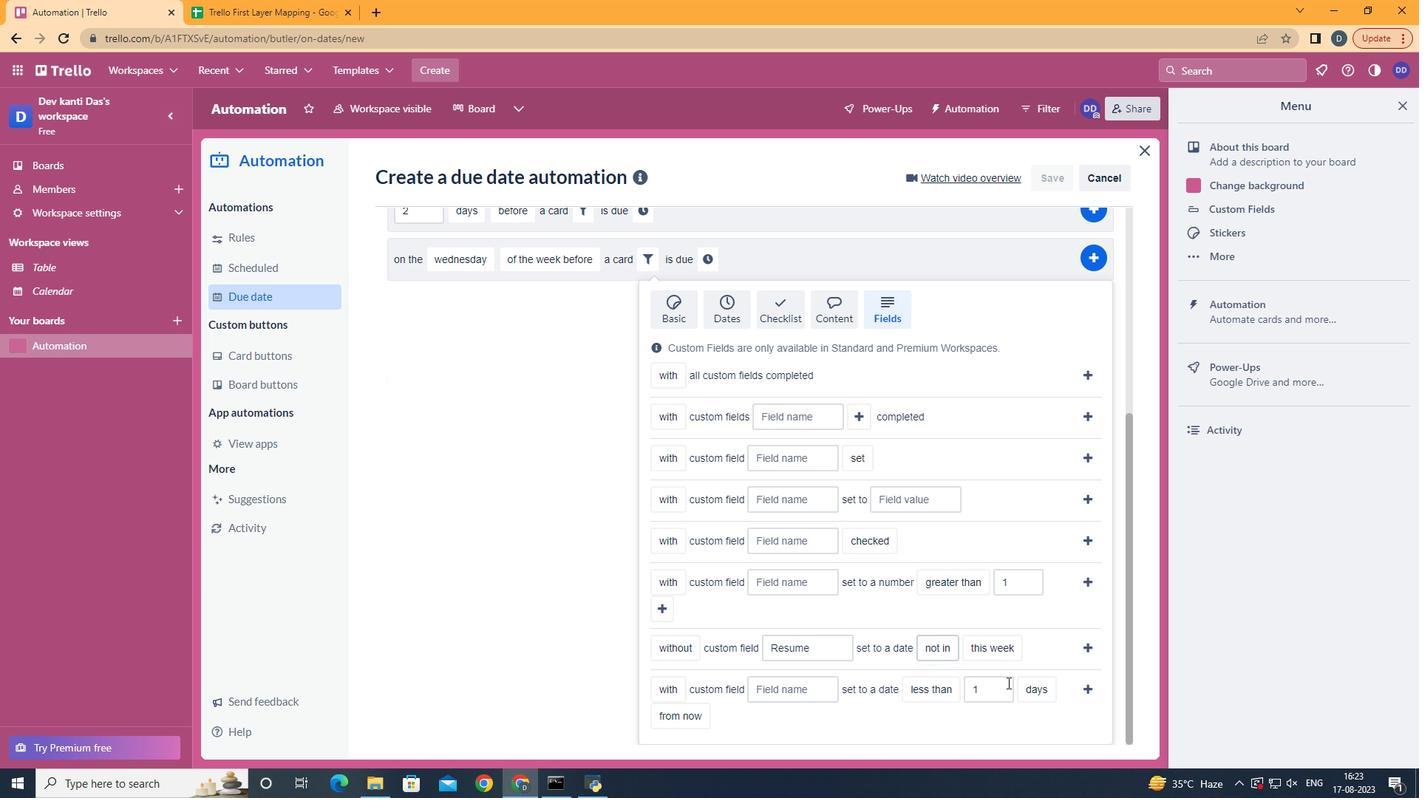 
Action: Mouse moved to (1064, 643)
Screenshot: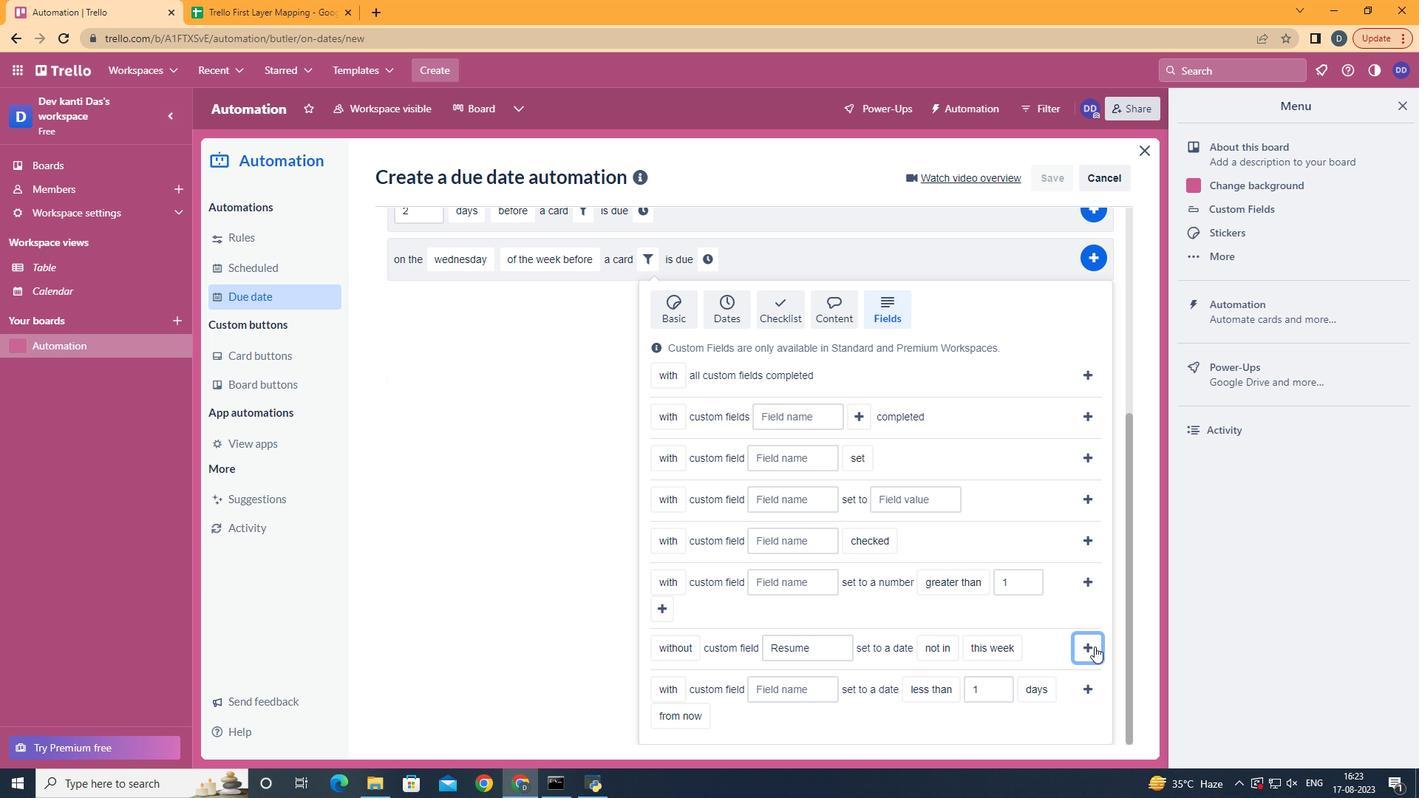 
Action: Mouse pressed left at (1064, 643)
Screenshot: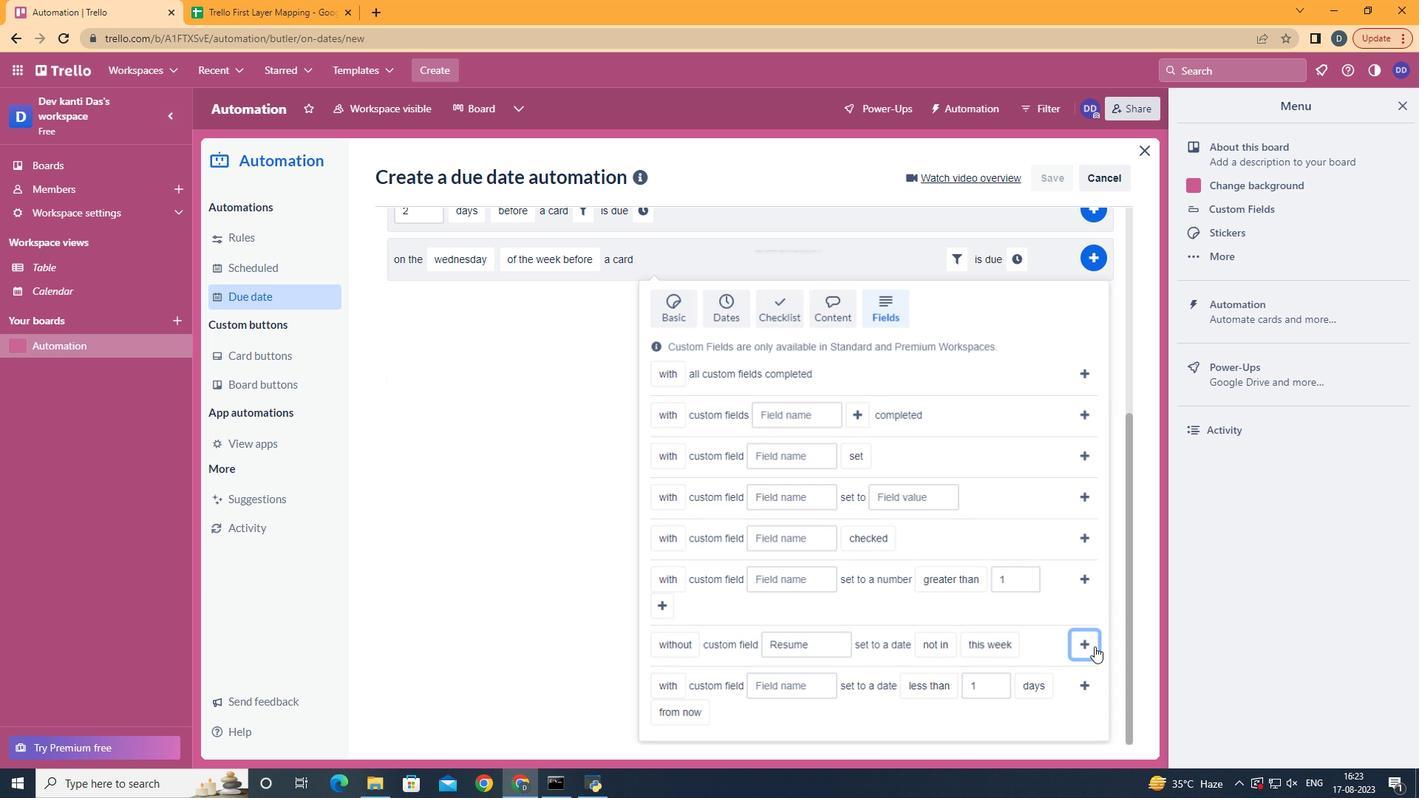 
Action: Mouse moved to (1004, 589)
Screenshot: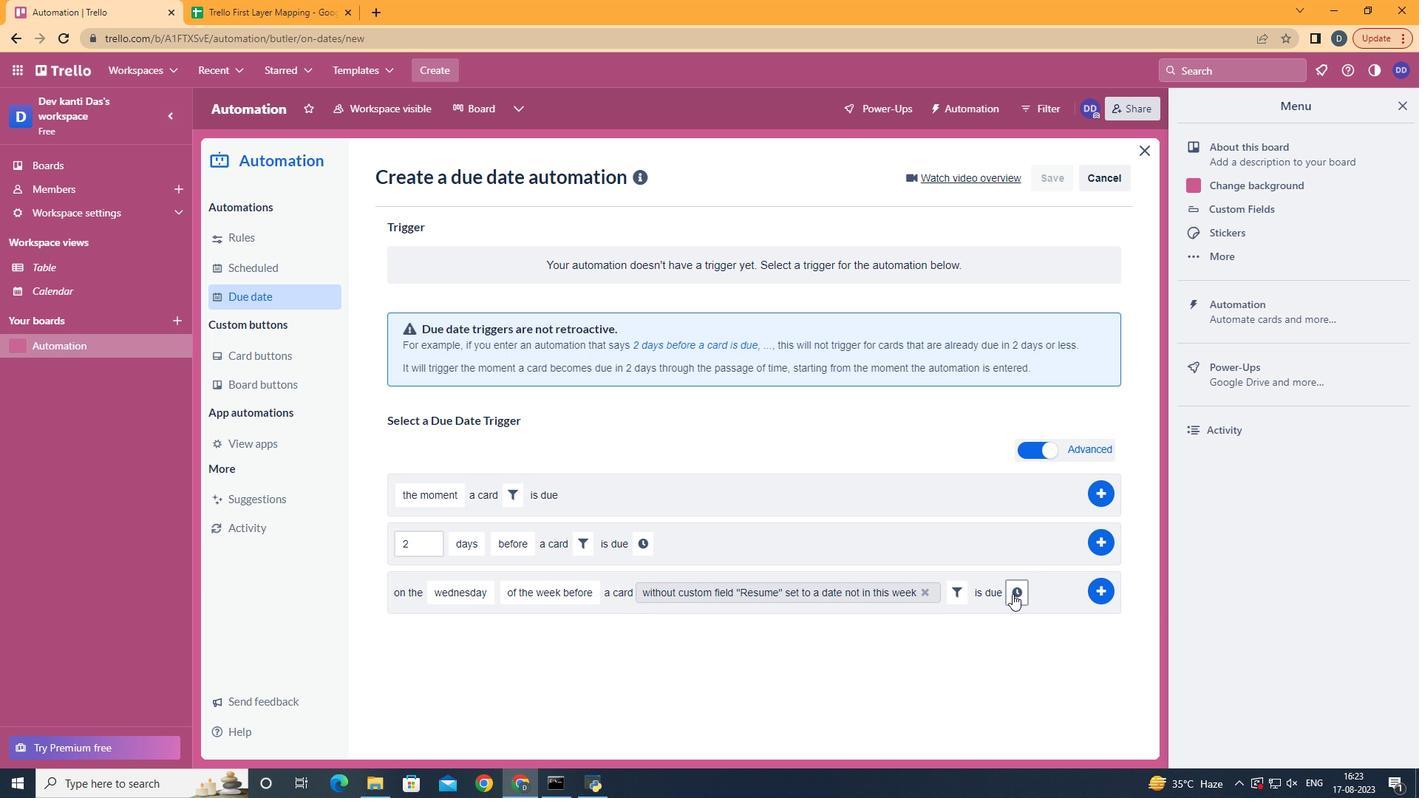 
Action: Mouse pressed left at (1004, 589)
Screenshot: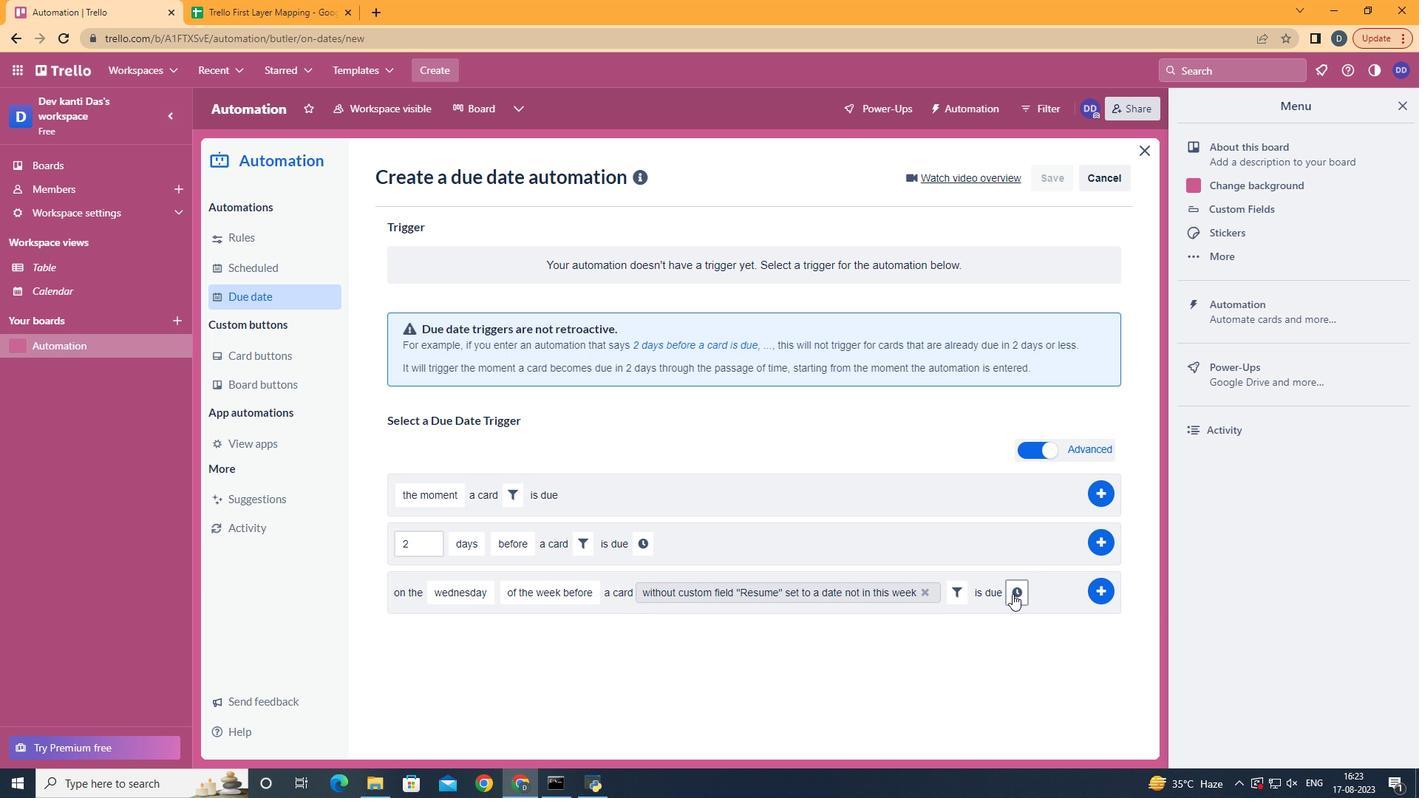 
Action: Mouse moved to (988, 599)
Screenshot: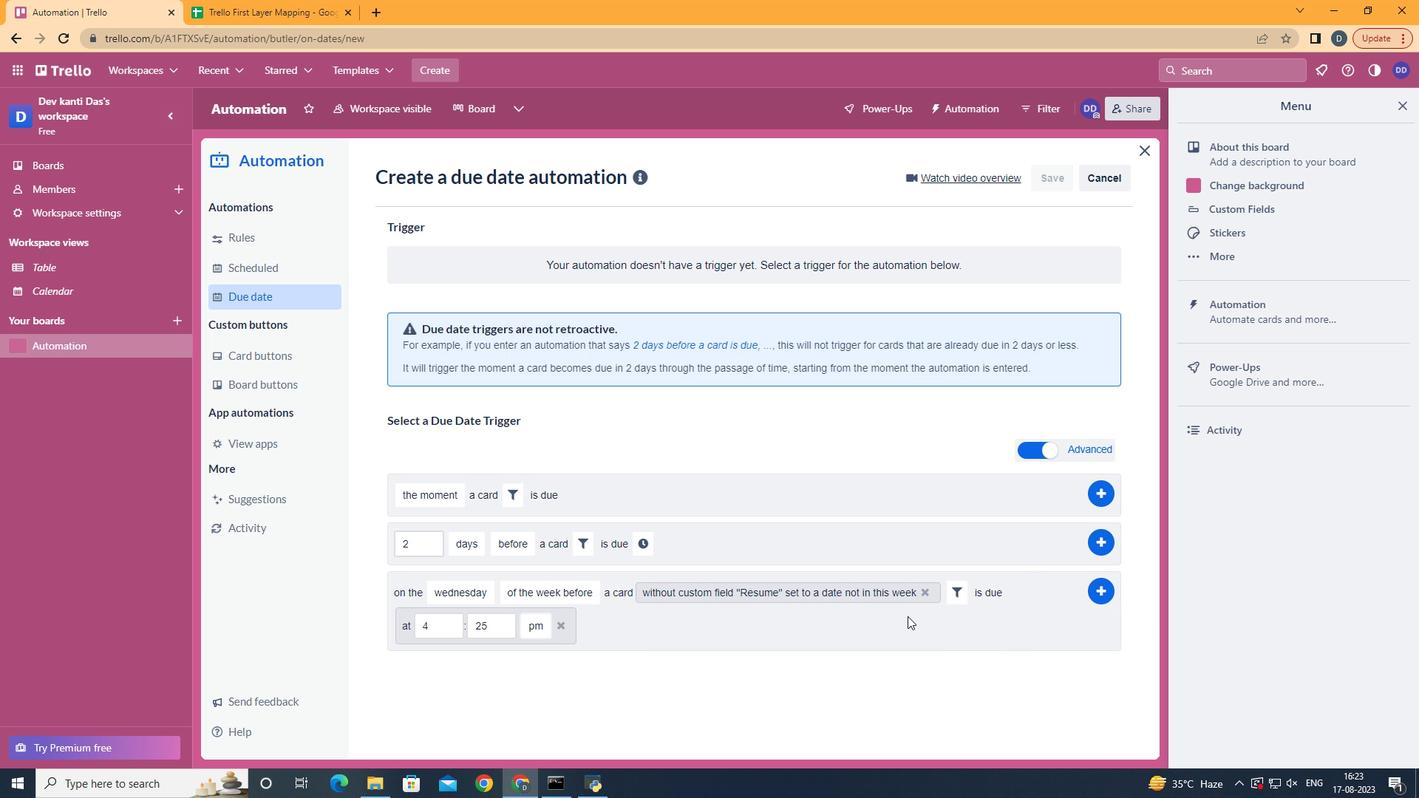 
Action: Mouse pressed left at (988, 599)
Screenshot: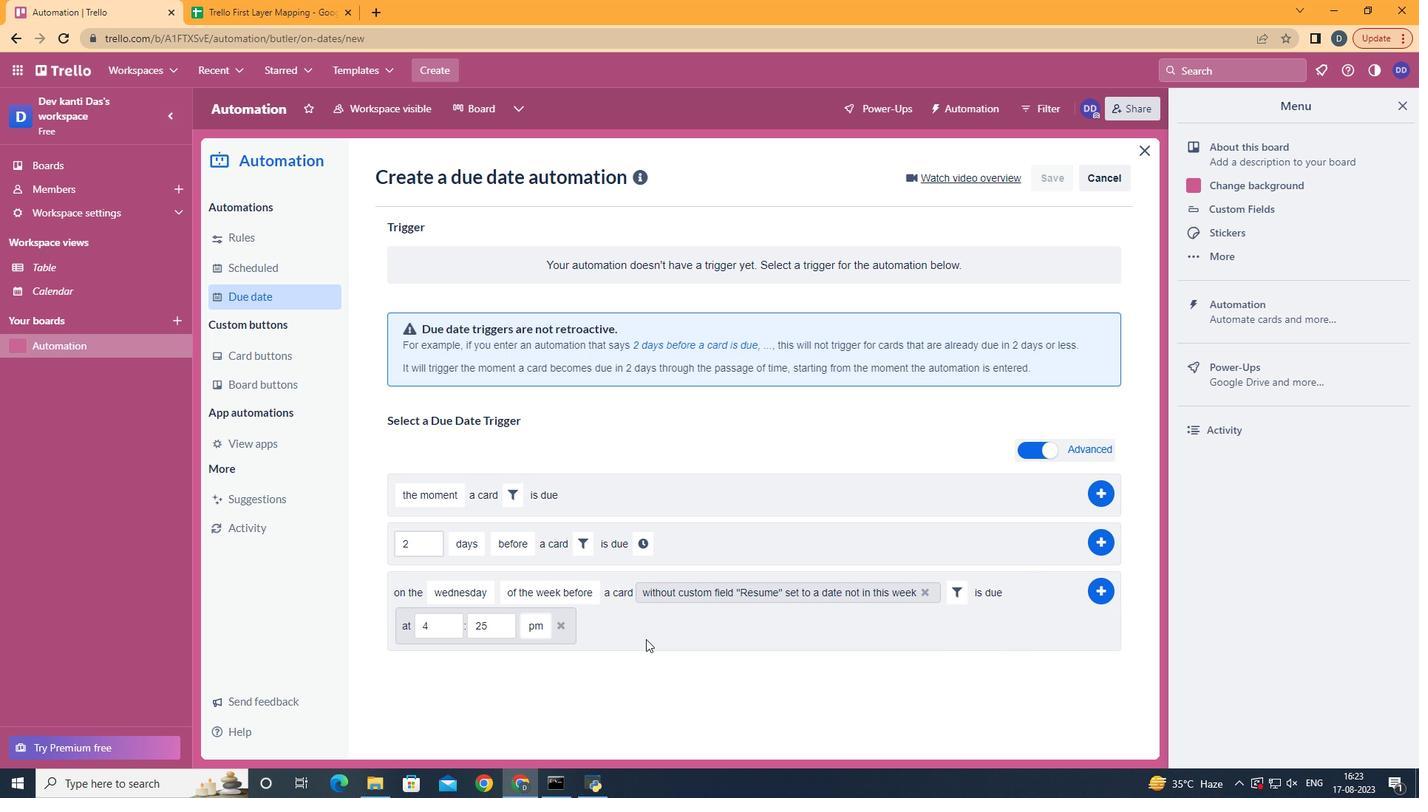 
Action: Mouse moved to (447, 627)
Screenshot: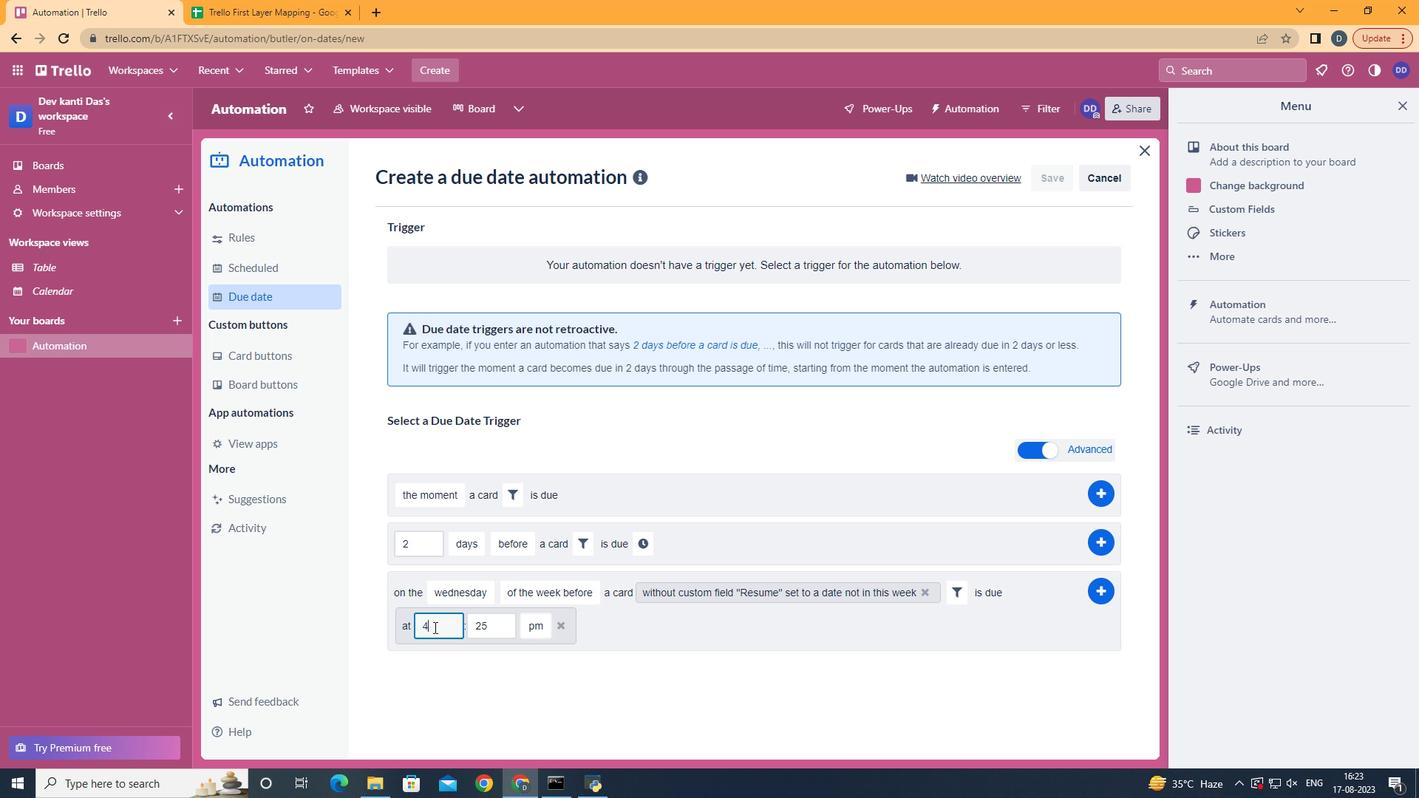 
Action: Mouse pressed left at (447, 627)
Screenshot: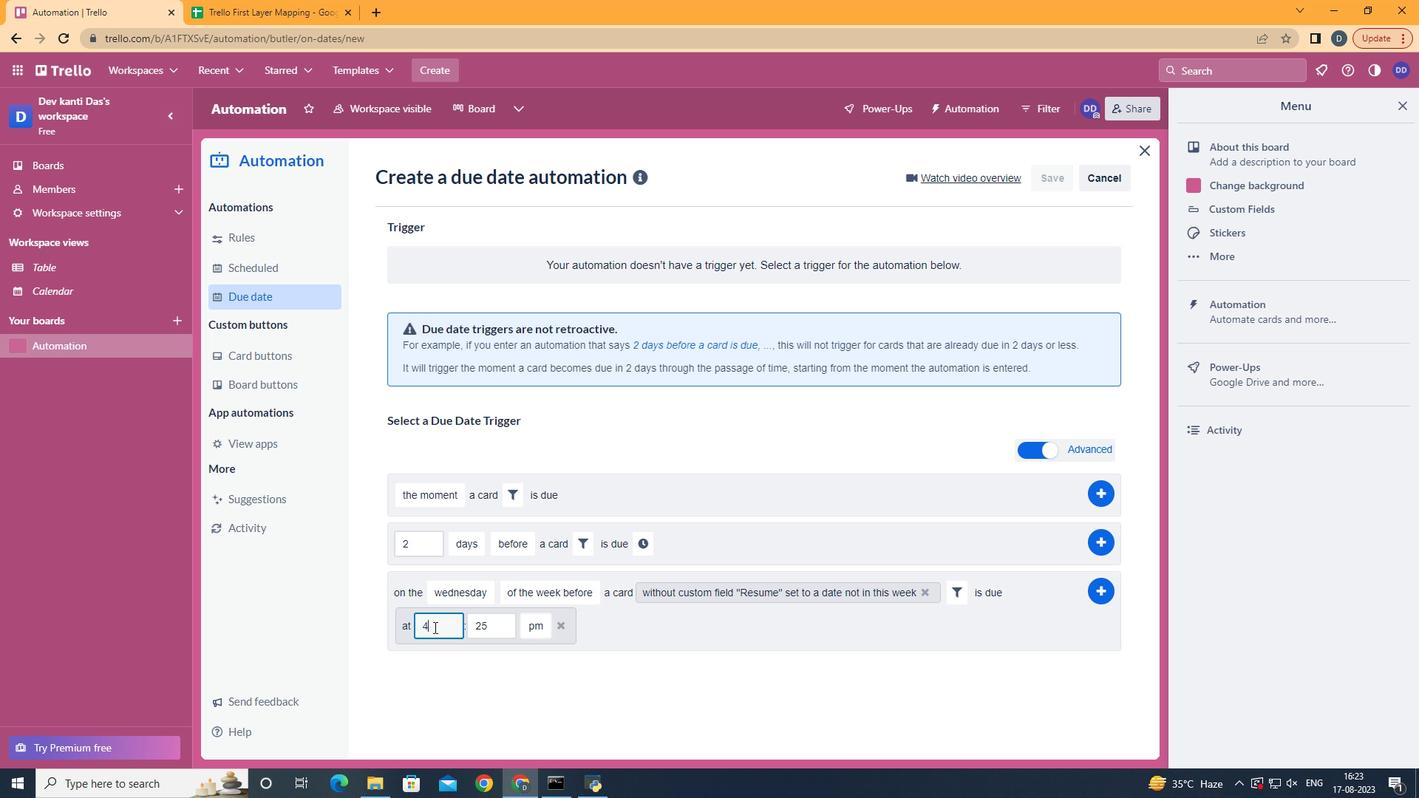 
Action: Mouse moved to (339, 655)
Screenshot: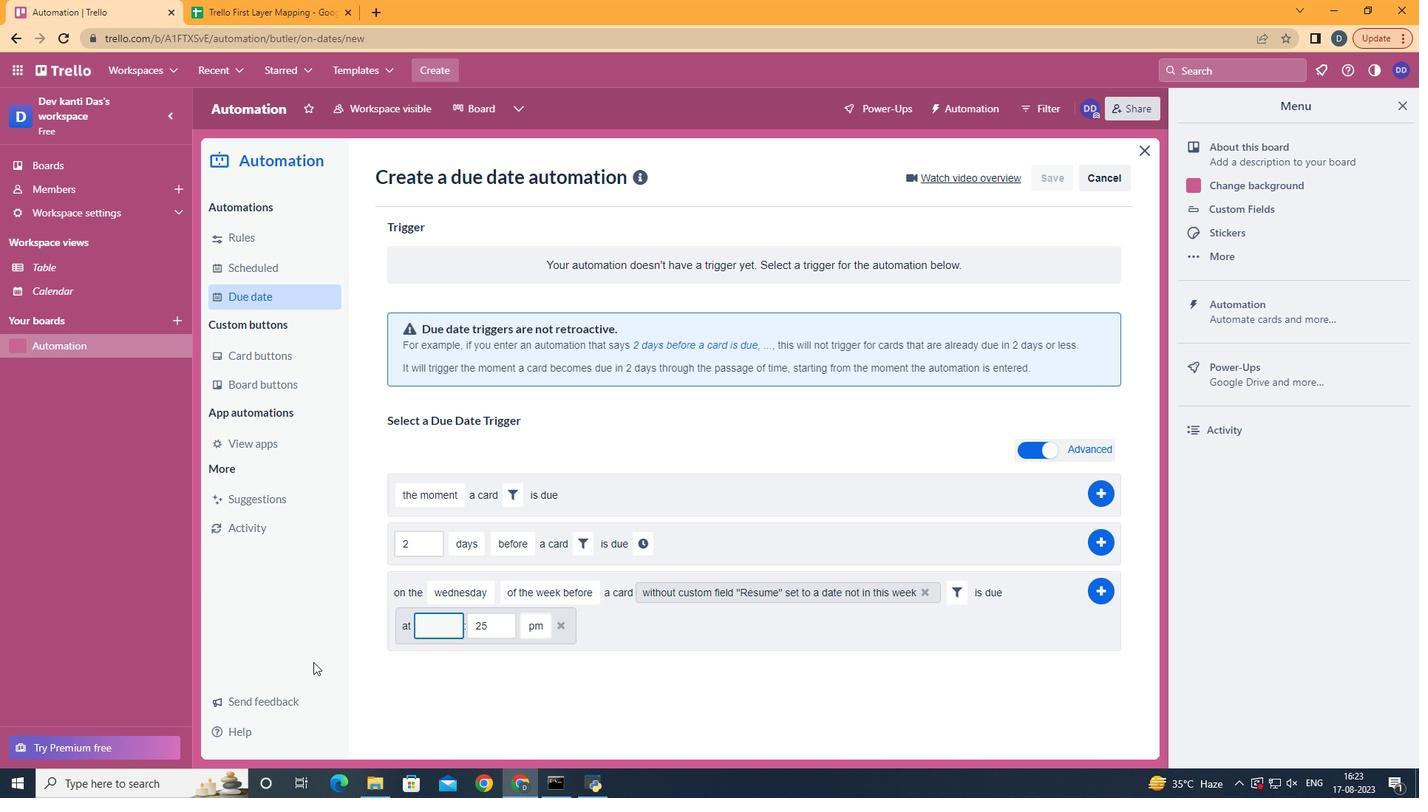 
Action: Key pressed <Key.backspace>
Screenshot: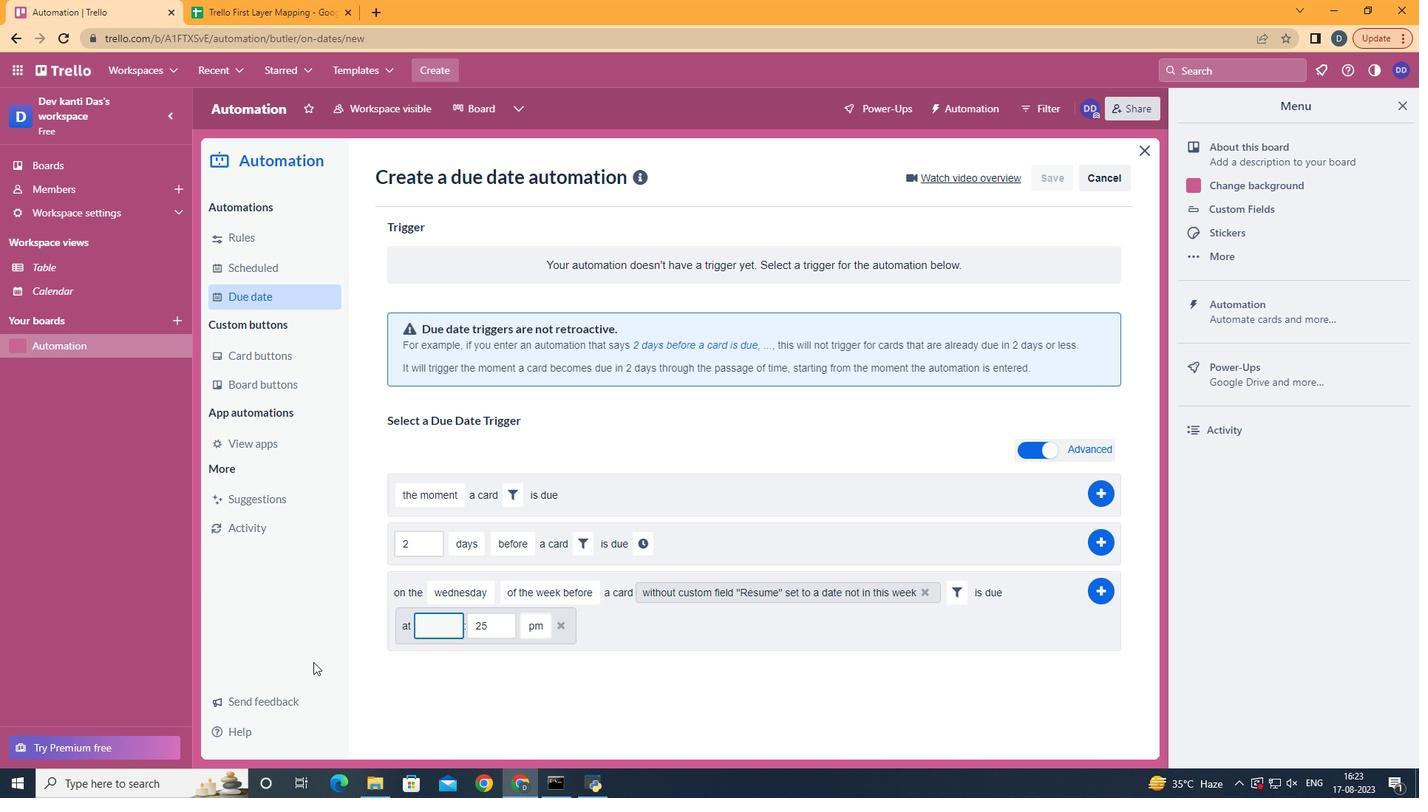 
Action: Mouse moved to (334, 656)
Screenshot: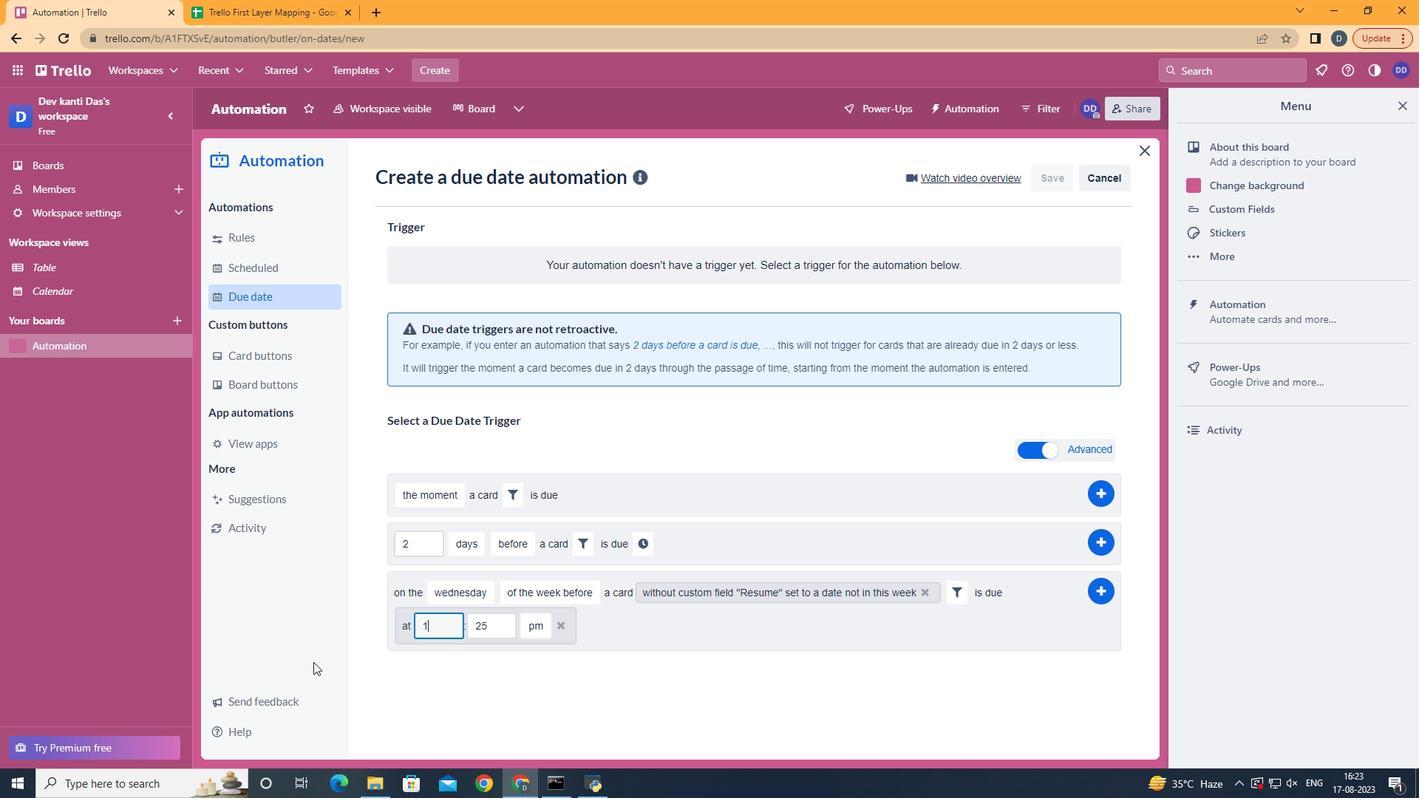 
Action: Key pressed 11
Screenshot: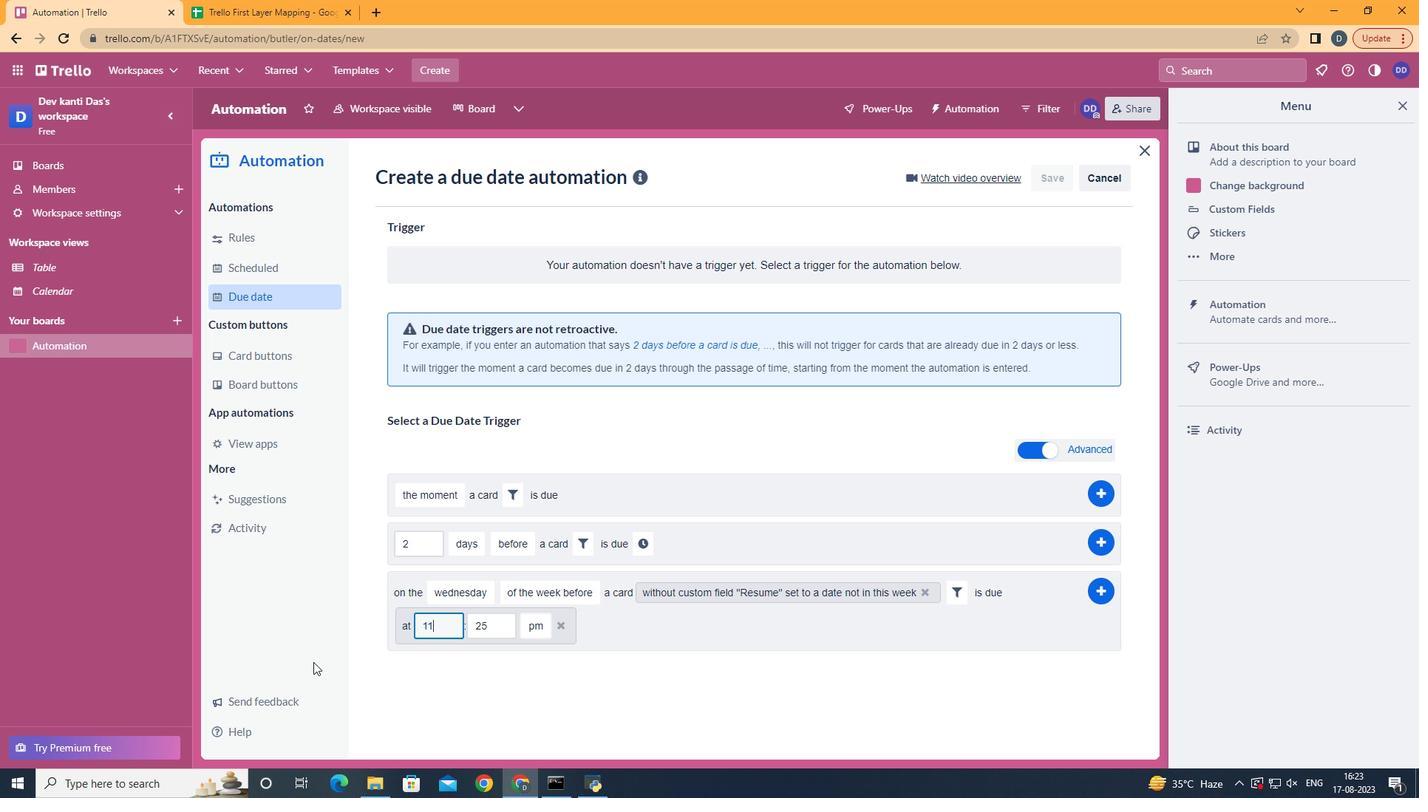 
Action: Mouse moved to (507, 632)
Screenshot: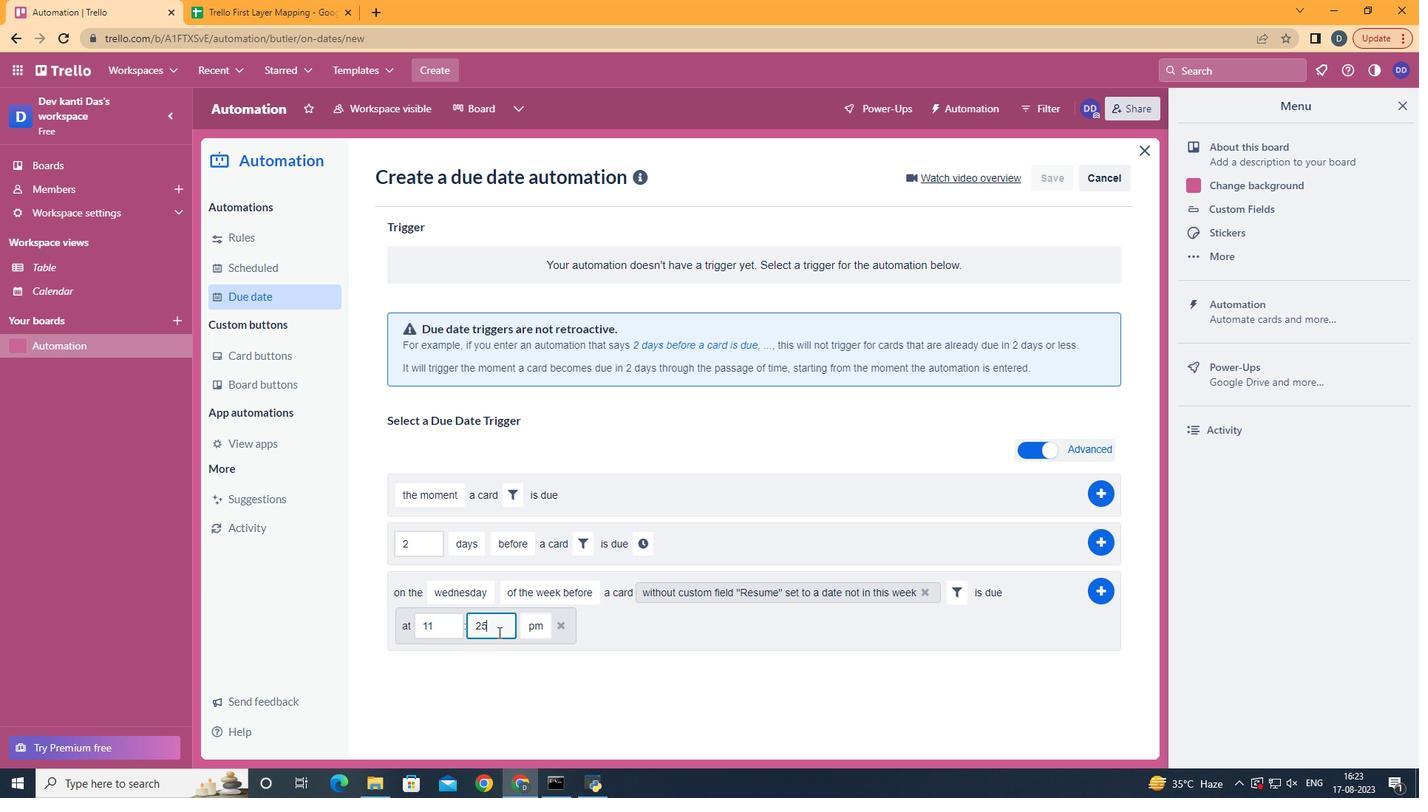 
Action: Mouse pressed left at (507, 632)
Screenshot: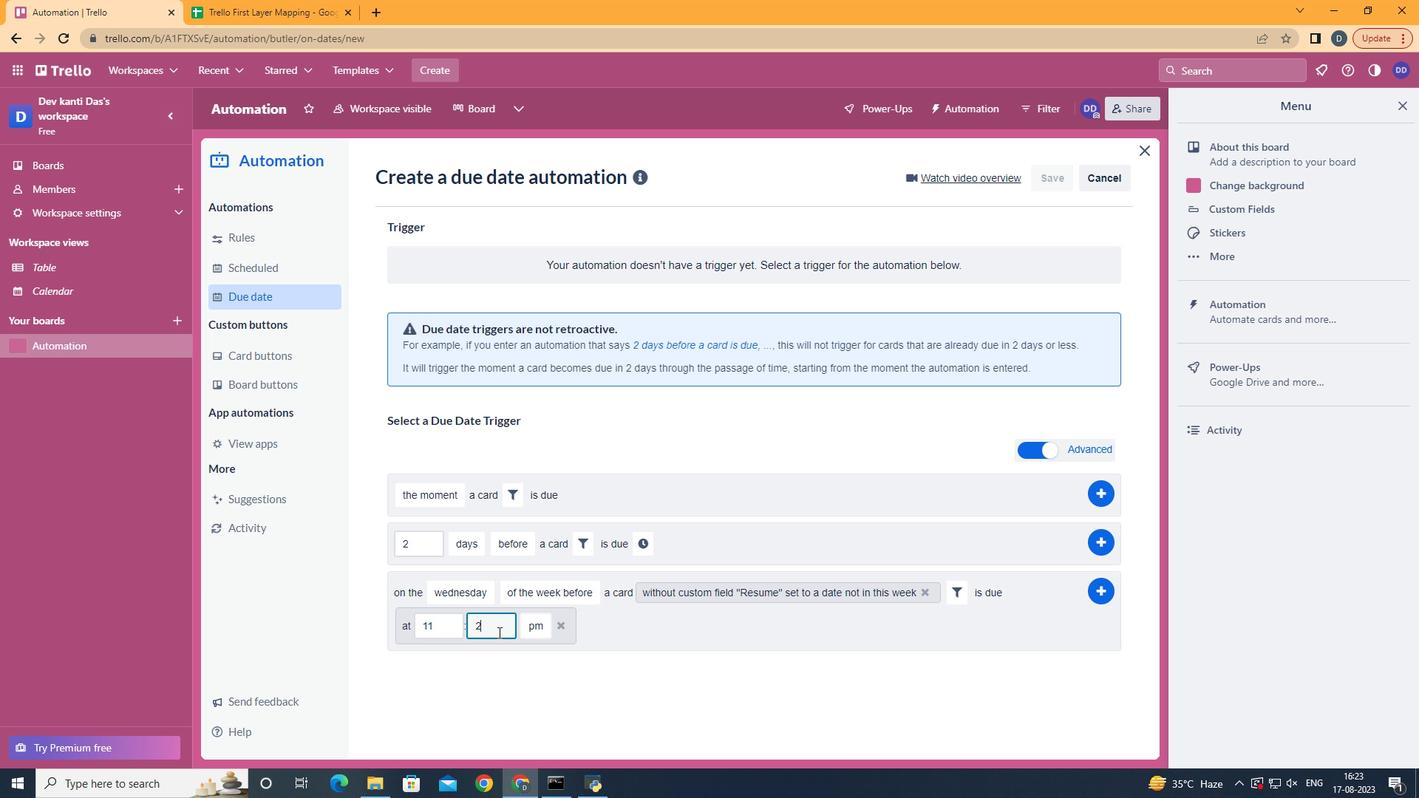 
Action: Key pressed <Key.backspace><Key.backspace>00
Screenshot: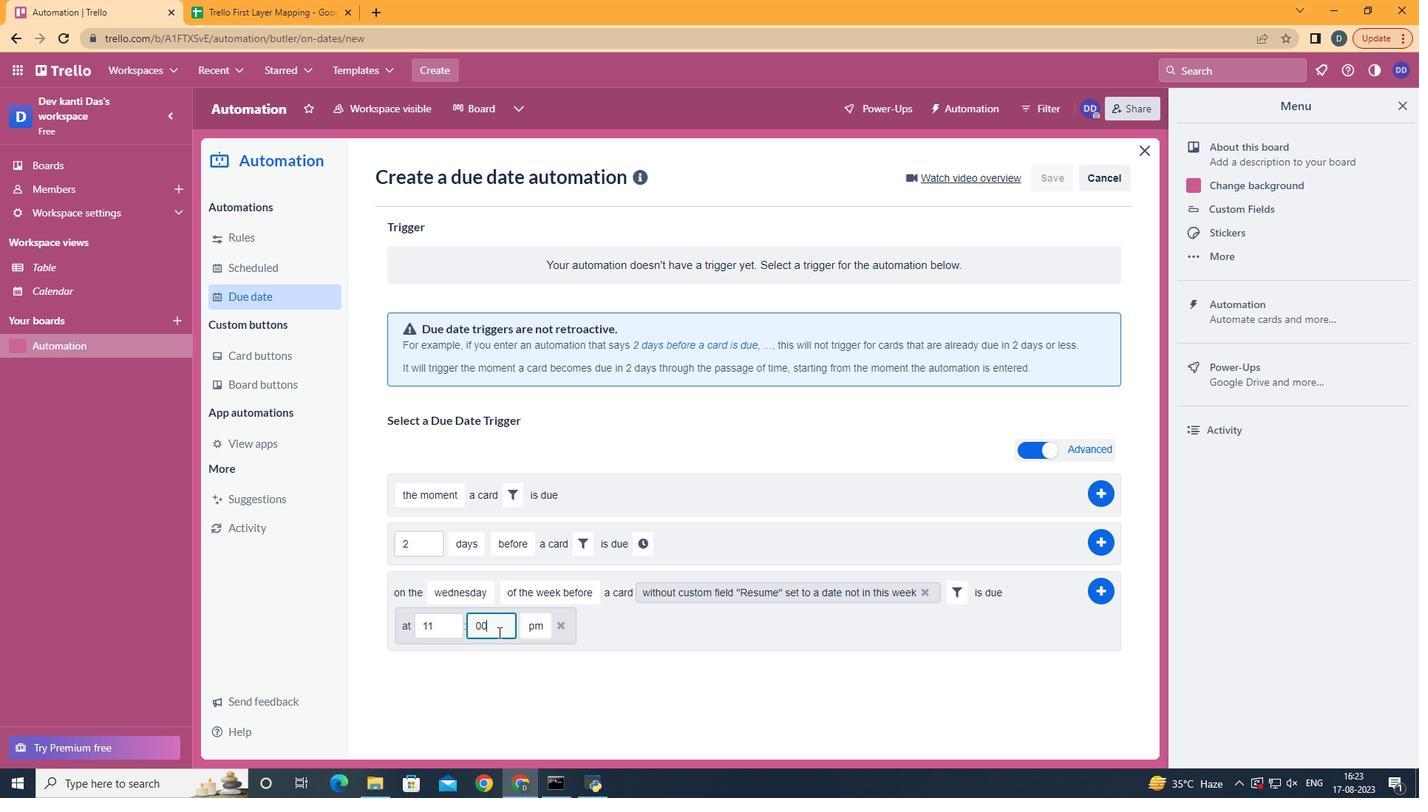 
Action: Mouse moved to (541, 649)
Screenshot: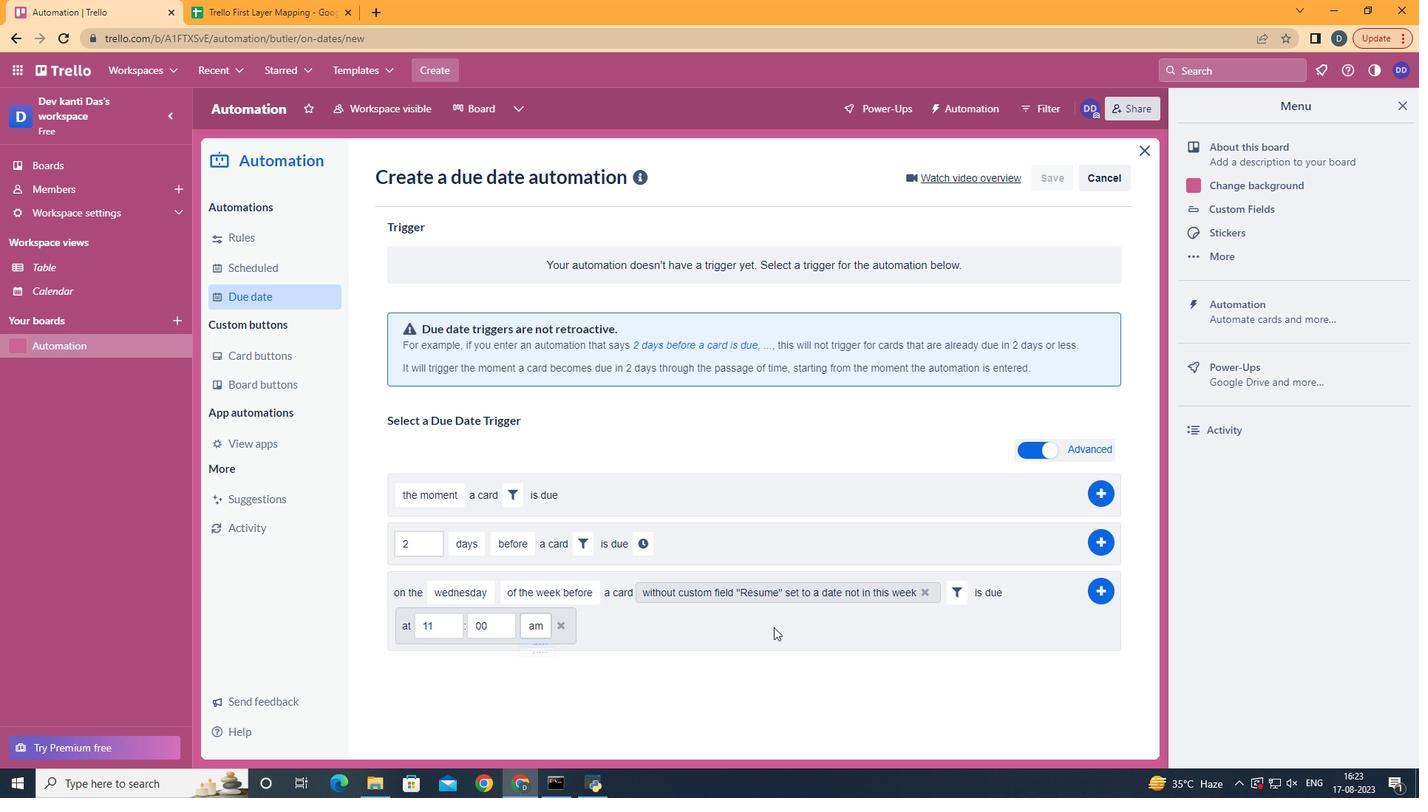 
Action: Mouse pressed left at (541, 649)
Screenshot: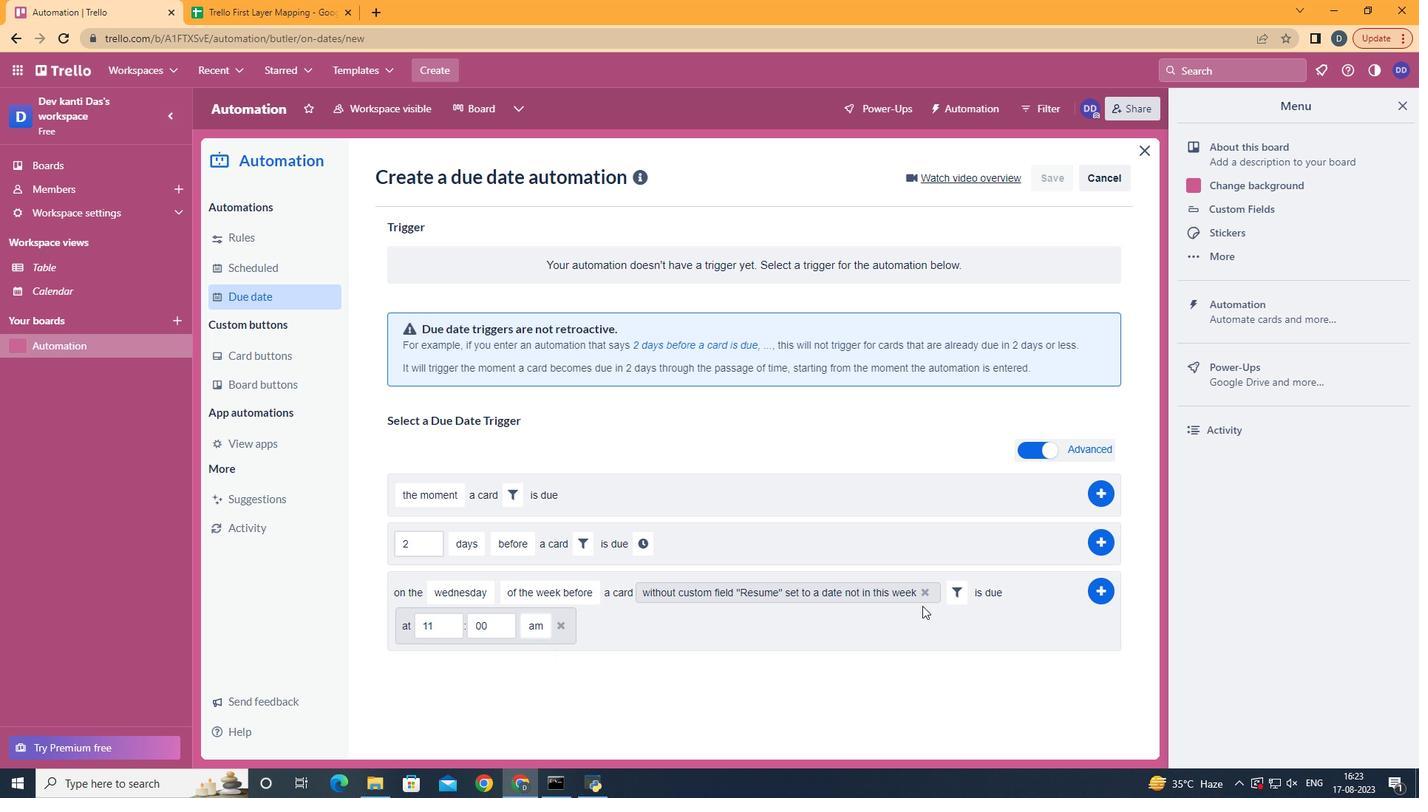 
Action: Mouse moved to (1061, 598)
Screenshot: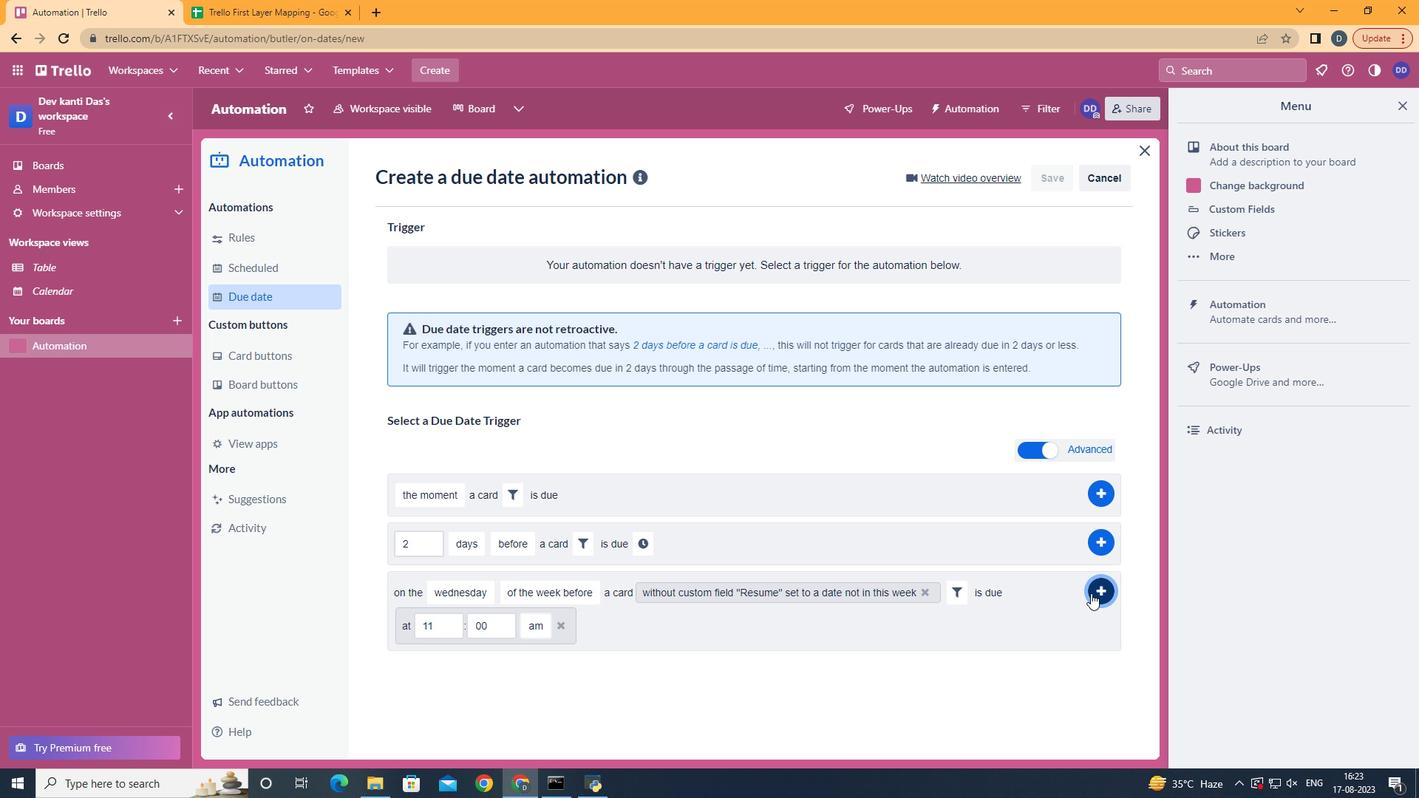 
Action: Mouse pressed left at (1061, 598)
Screenshot: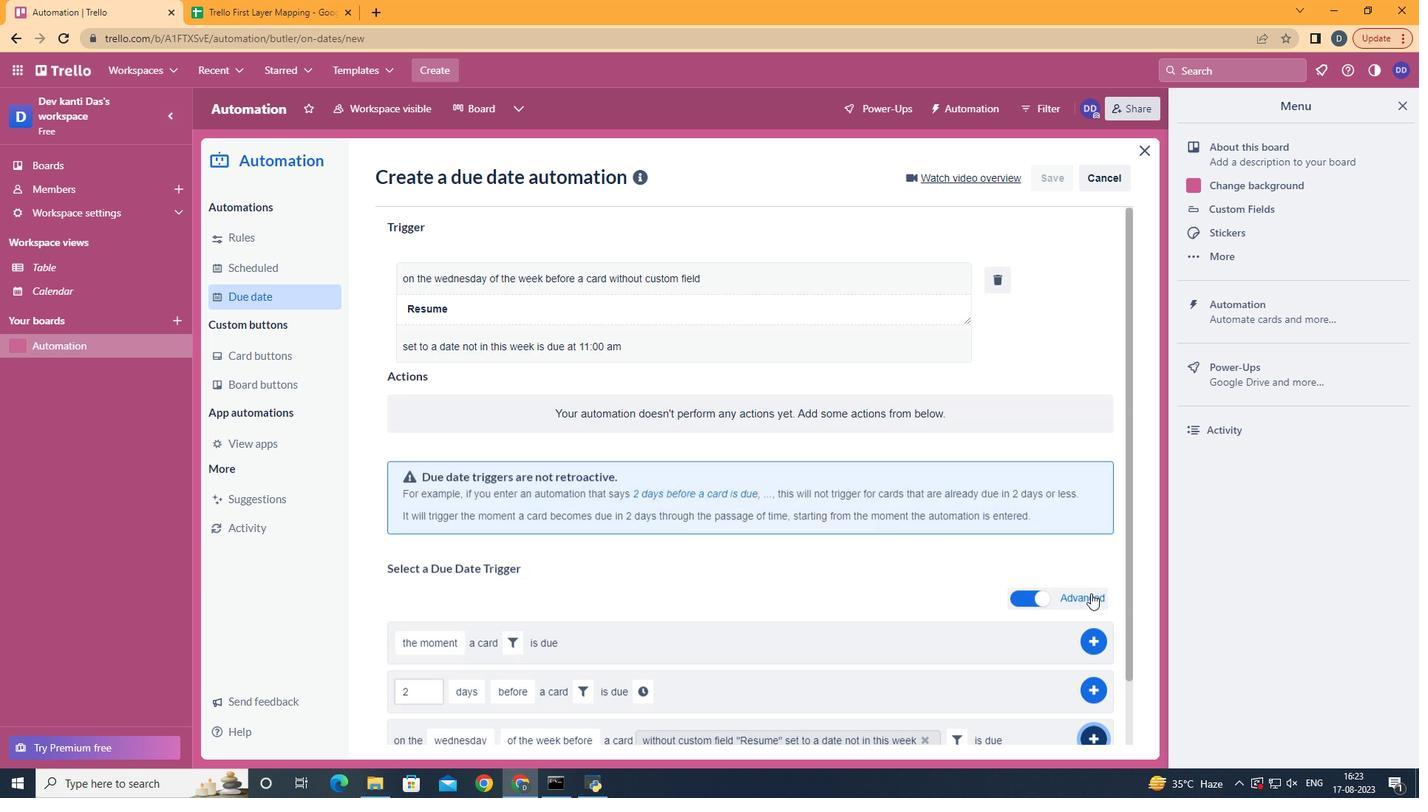 
